 Task: Look for space in Smolyan, Bulgaria from 12th July, 2023 to 16th July, 2023 for 8 adults in price range Rs.10000 to Rs.16000. Place can be private room with 8 bedrooms having 8 beds and 8 bathrooms. Property type can be house, flat, guest house. Amenities needed are: wifi, TV, free parkinig on premises, gym, breakfast. Booking option can be shelf check-in. Required host language is English.
Action: Mouse pressed left at (441, 109)
Screenshot: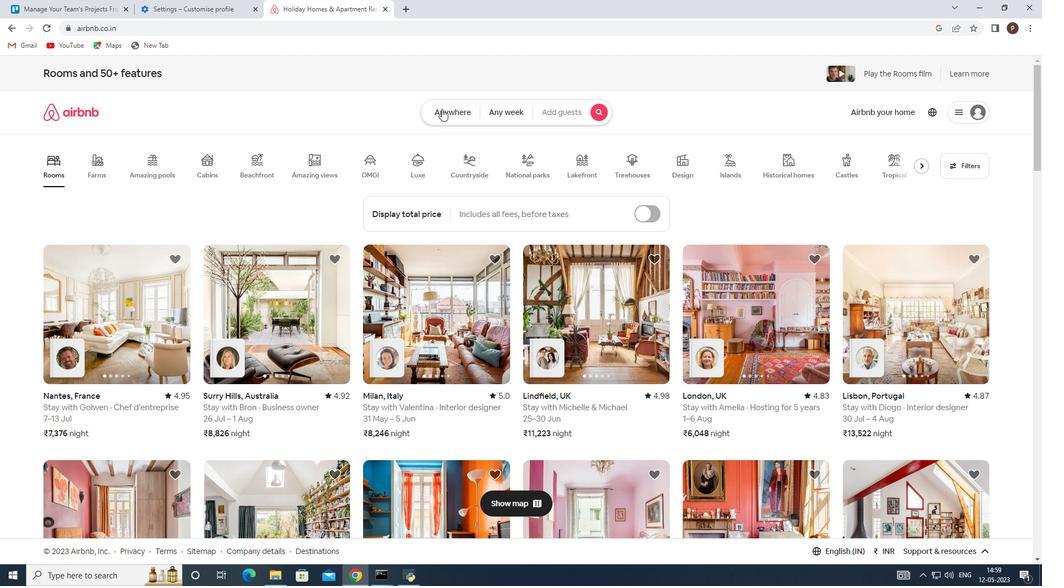 
Action: Mouse moved to (371, 156)
Screenshot: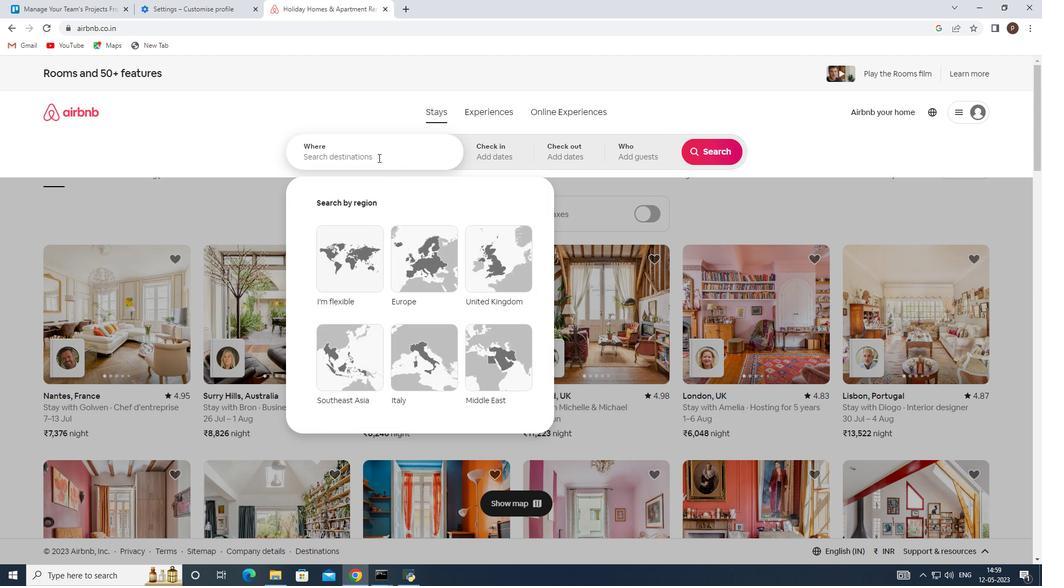 
Action: Mouse pressed left at (371, 156)
Screenshot: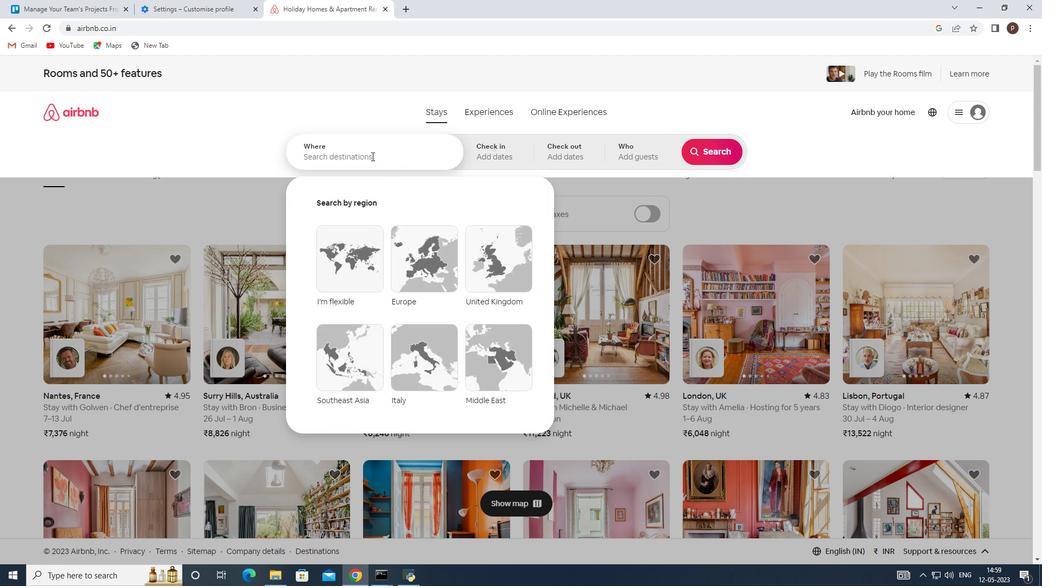 
Action: Key pressed <Key.caps_lock><Key.caps_lock>s<Key.caps_lock>MOLYAN
Screenshot: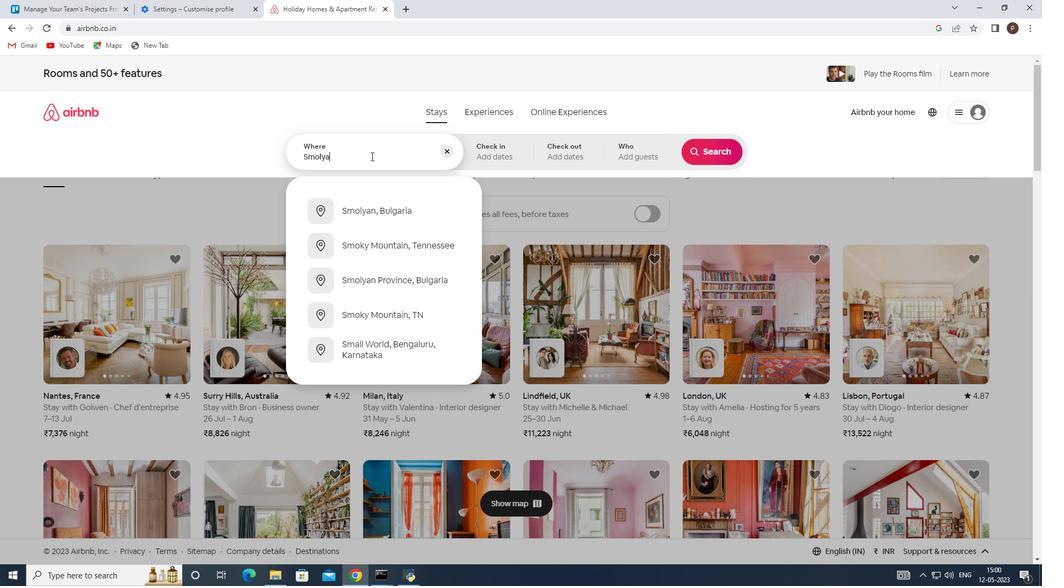 
Action: Mouse moved to (379, 207)
Screenshot: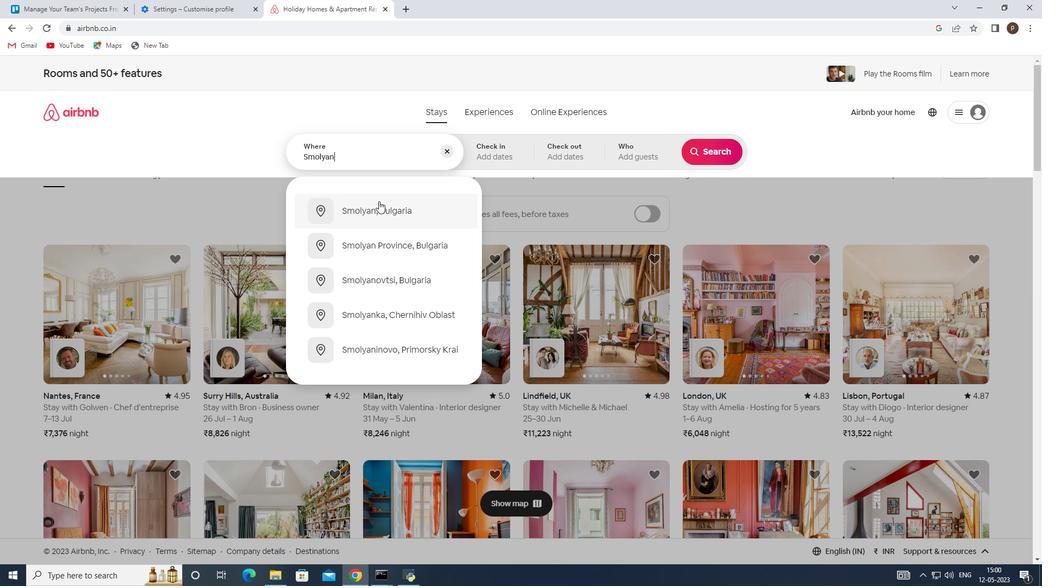 
Action: Mouse pressed left at (379, 207)
Screenshot: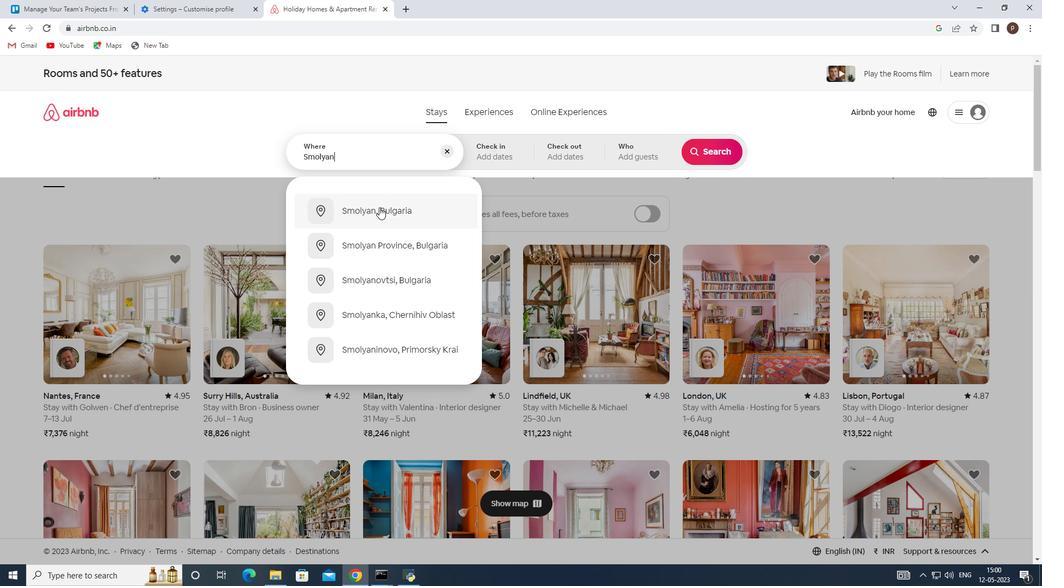 
Action: Mouse moved to (713, 236)
Screenshot: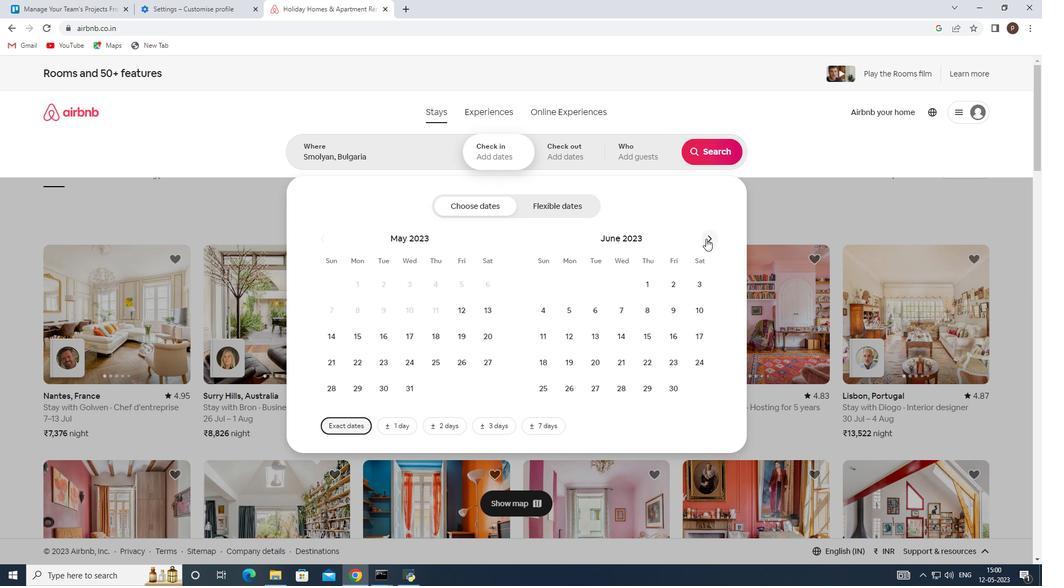 
Action: Mouse pressed left at (713, 236)
Screenshot: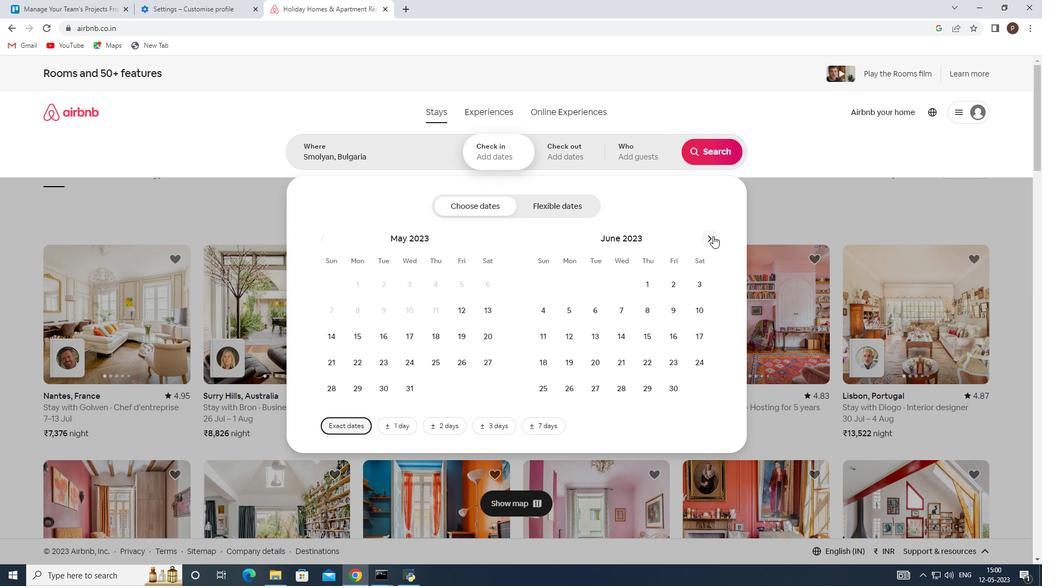 
Action: Mouse moved to (627, 332)
Screenshot: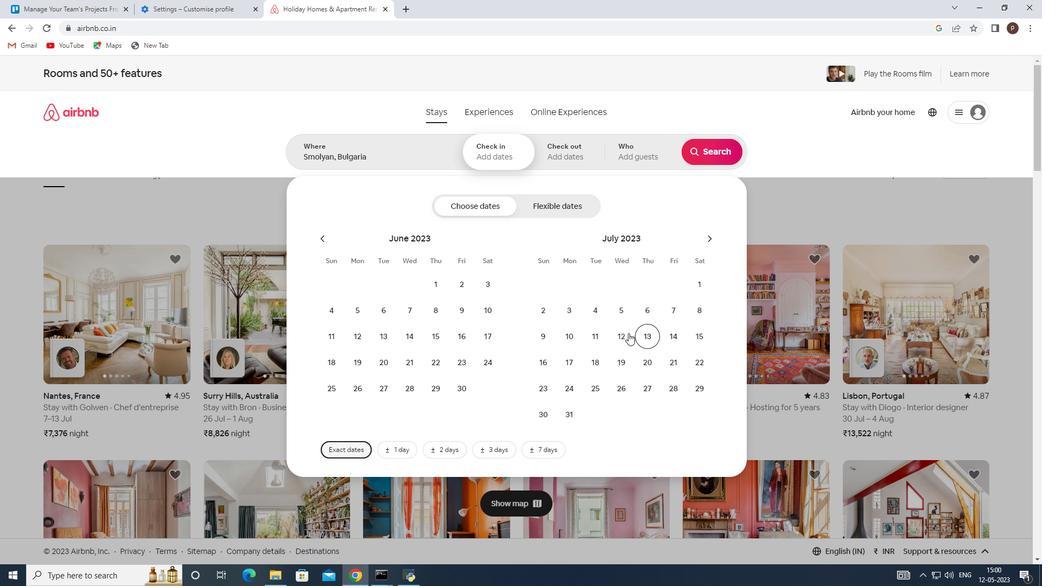 
Action: Mouse pressed left at (627, 332)
Screenshot: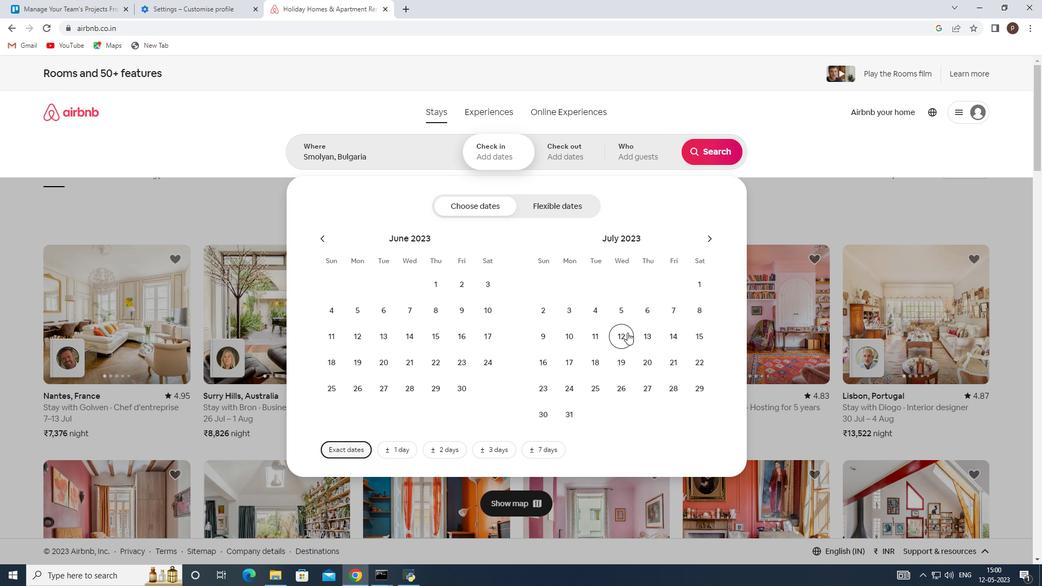 
Action: Mouse moved to (548, 363)
Screenshot: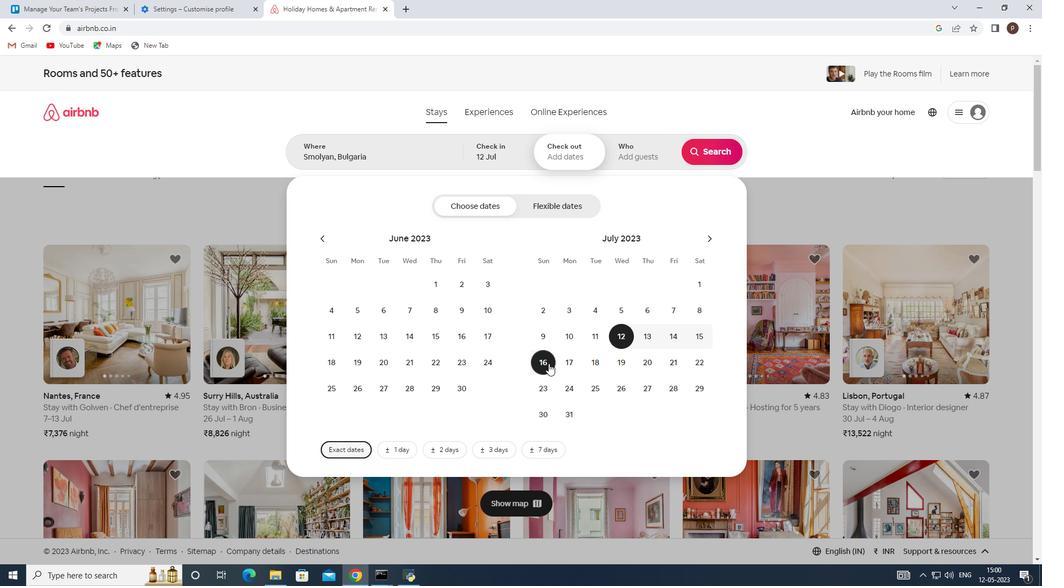 
Action: Mouse pressed left at (548, 363)
Screenshot: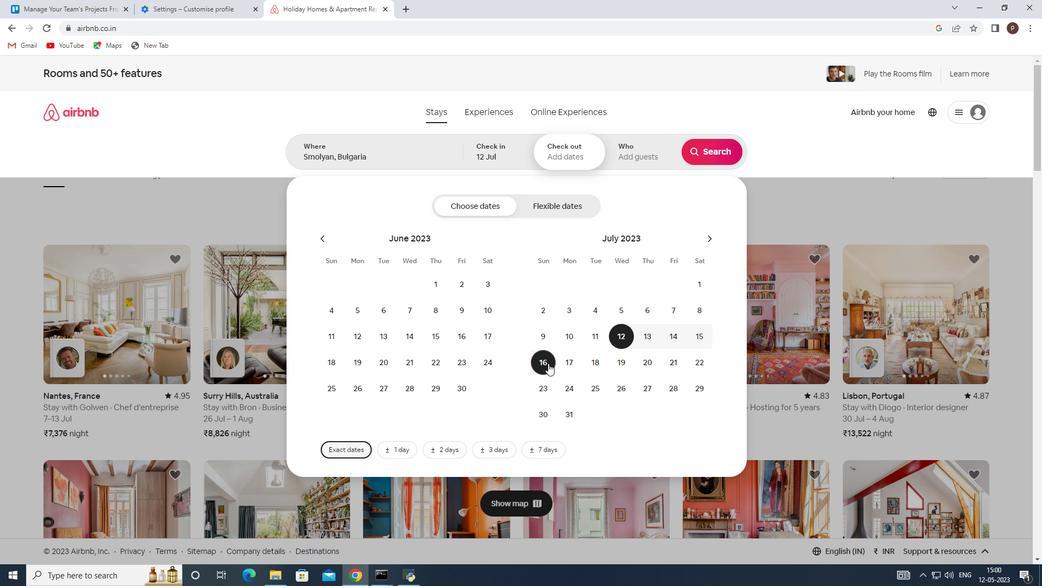 
Action: Mouse moved to (622, 152)
Screenshot: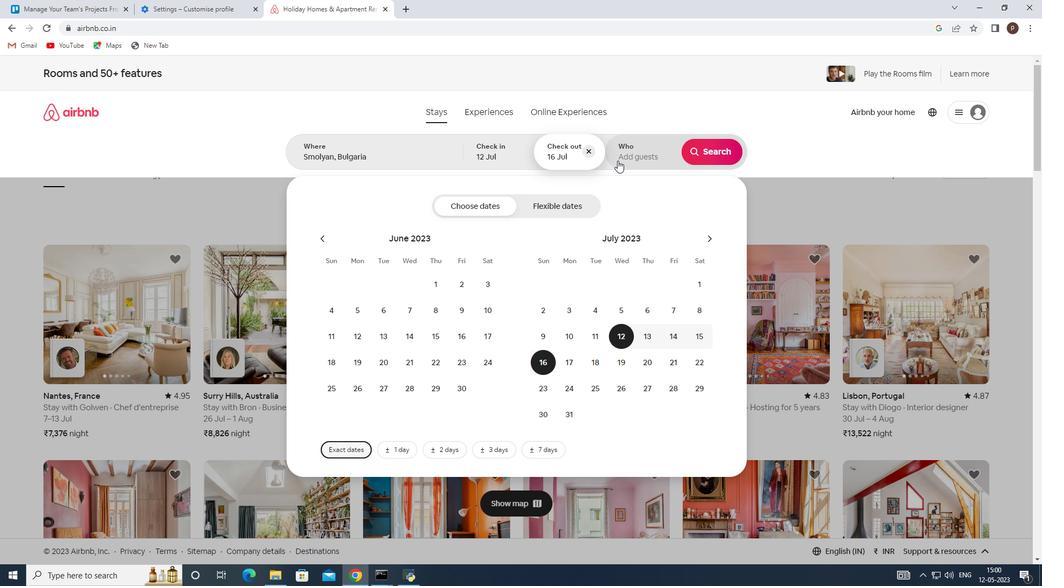 
Action: Mouse pressed left at (622, 152)
Screenshot: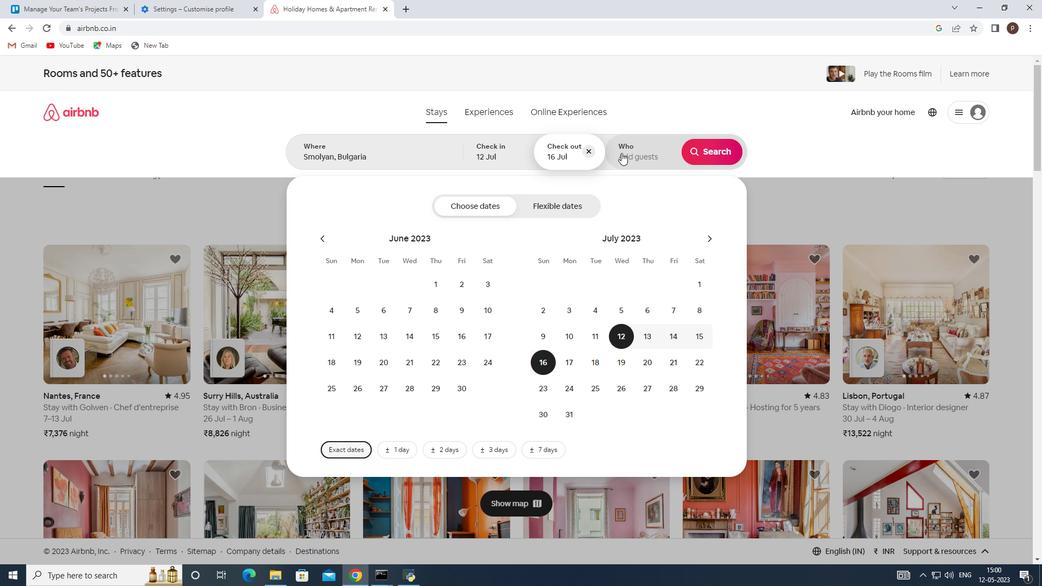 
Action: Mouse moved to (717, 212)
Screenshot: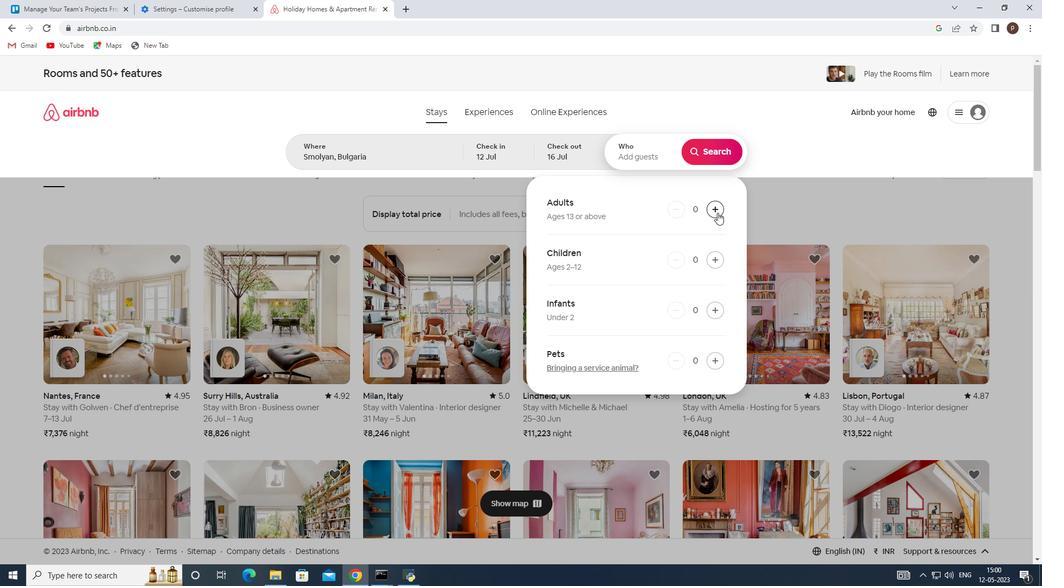 
Action: Mouse pressed left at (717, 212)
Screenshot: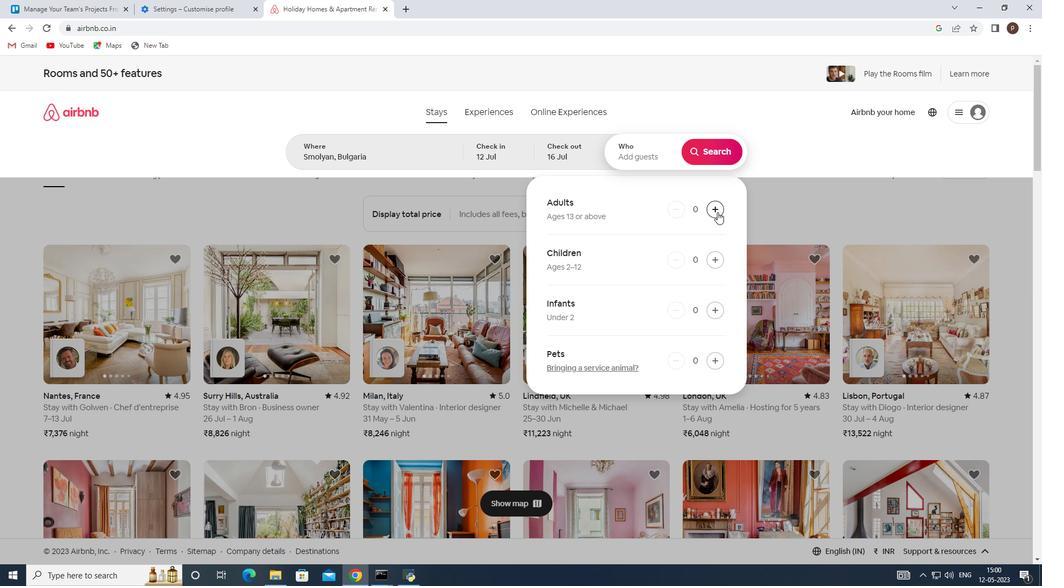 
Action: Mouse pressed left at (717, 212)
Screenshot: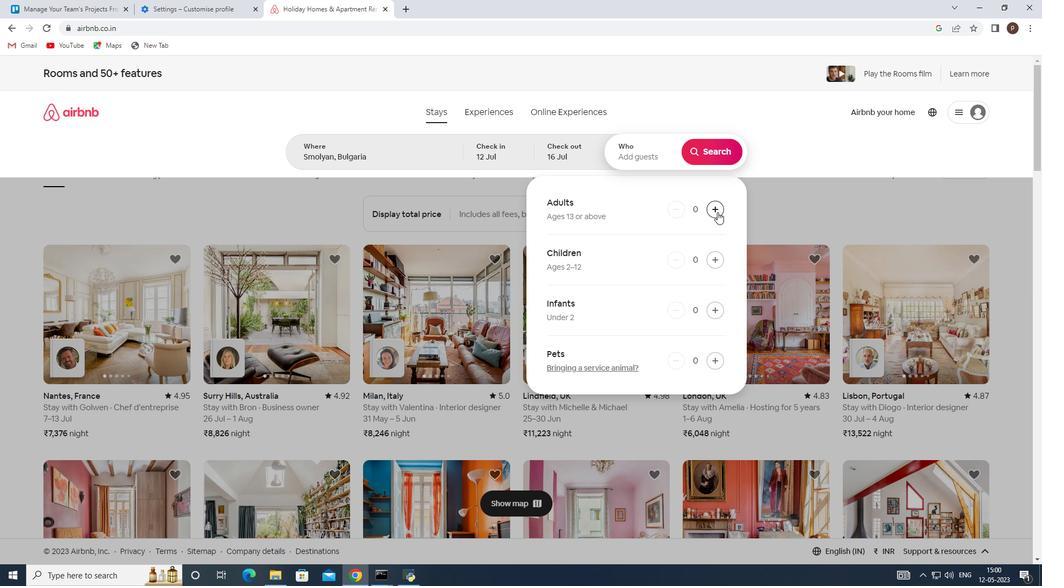 
Action: Mouse pressed left at (717, 212)
Screenshot: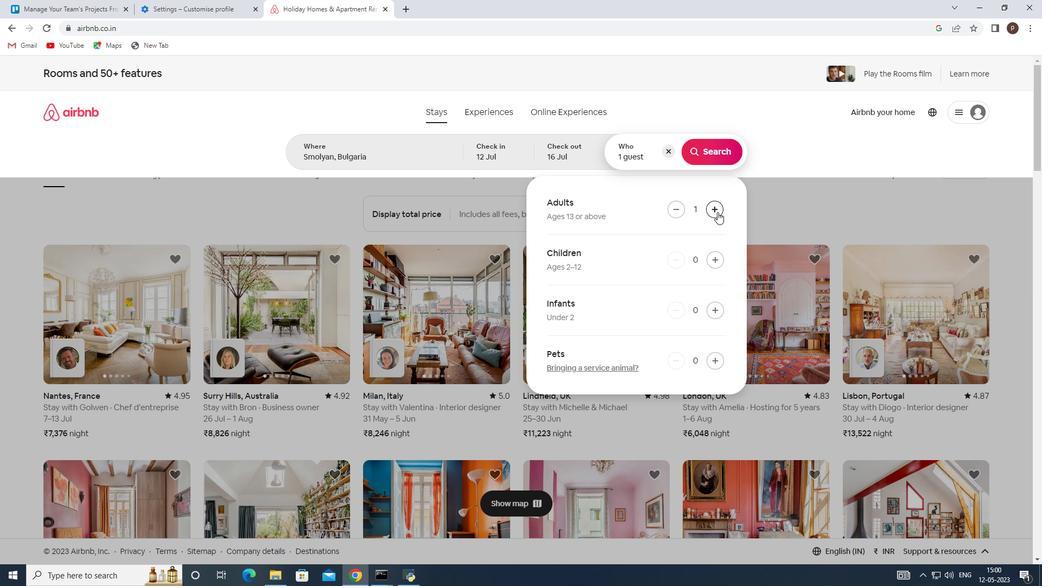
Action: Mouse pressed left at (717, 212)
Screenshot: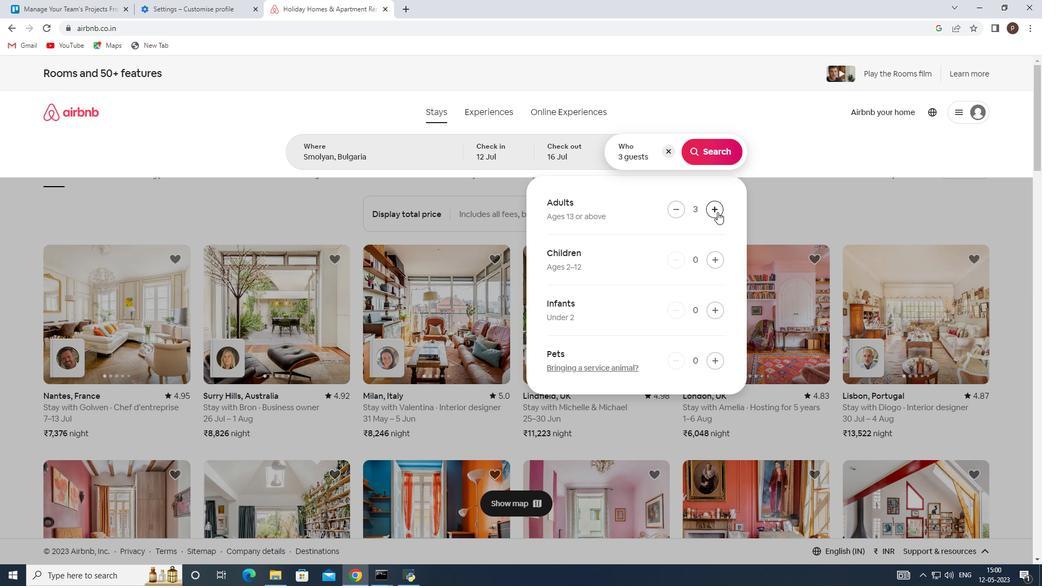 
Action: Mouse pressed left at (717, 212)
Screenshot: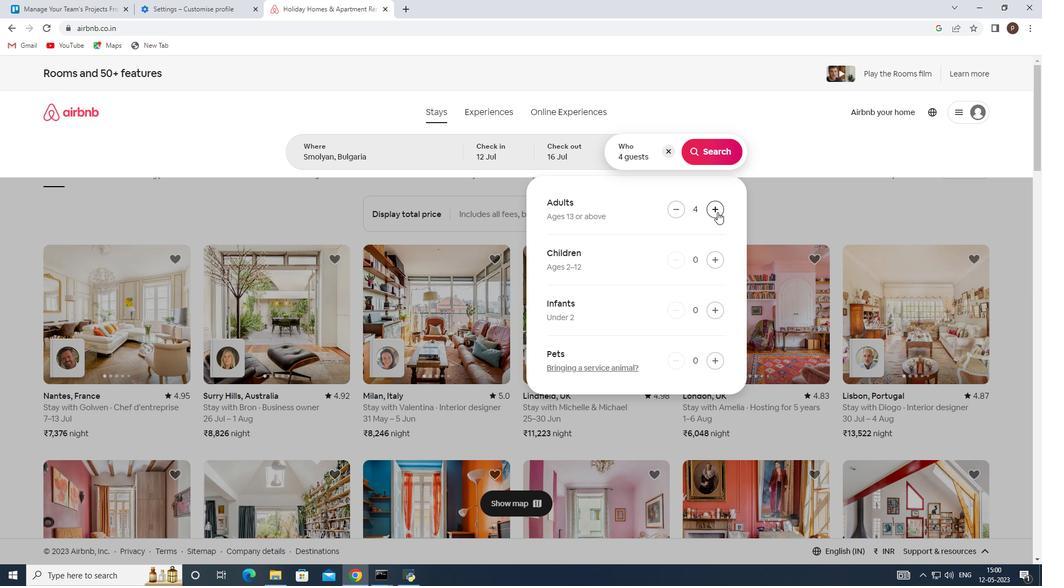 
Action: Mouse pressed left at (717, 212)
Screenshot: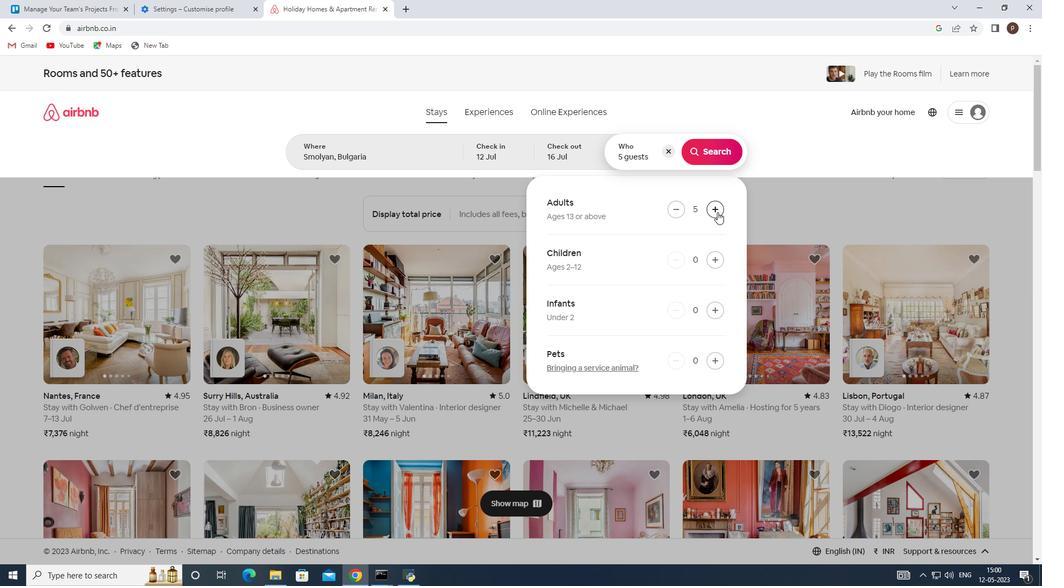 
Action: Mouse pressed left at (717, 212)
Screenshot: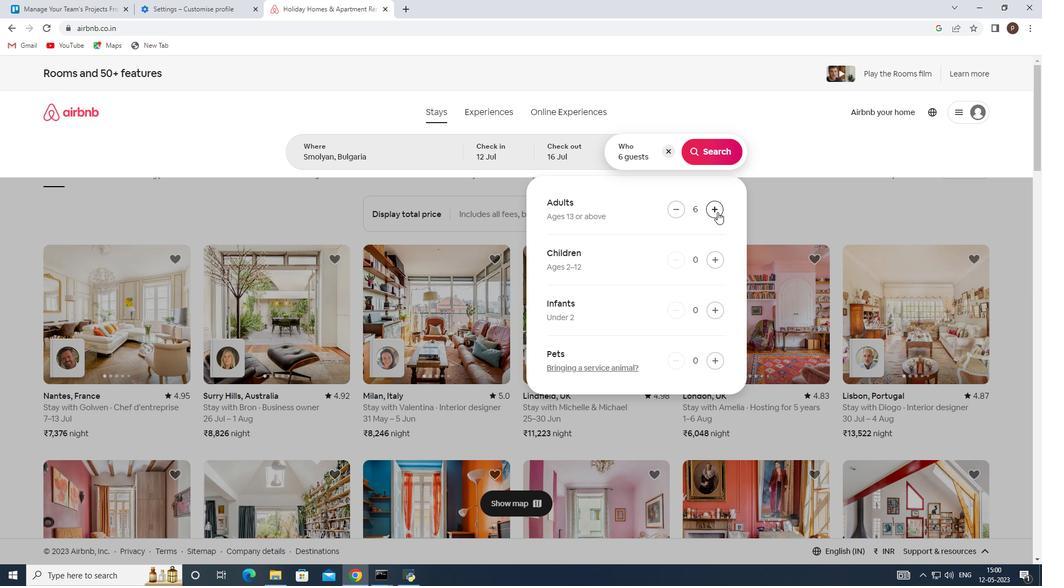 
Action: Mouse pressed left at (717, 212)
Screenshot: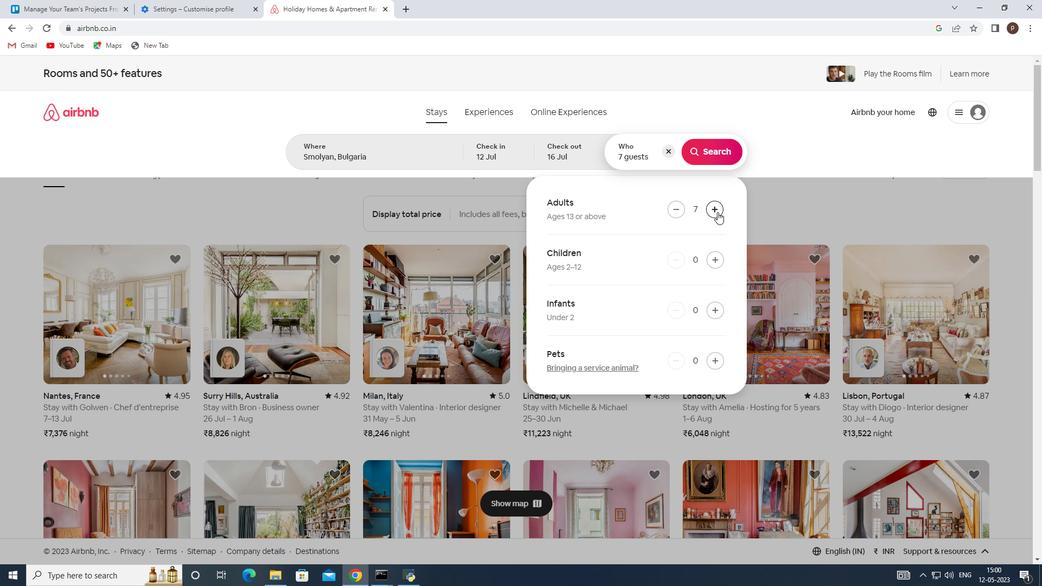 
Action: Mouse moved to (709, 153)
Screenshot: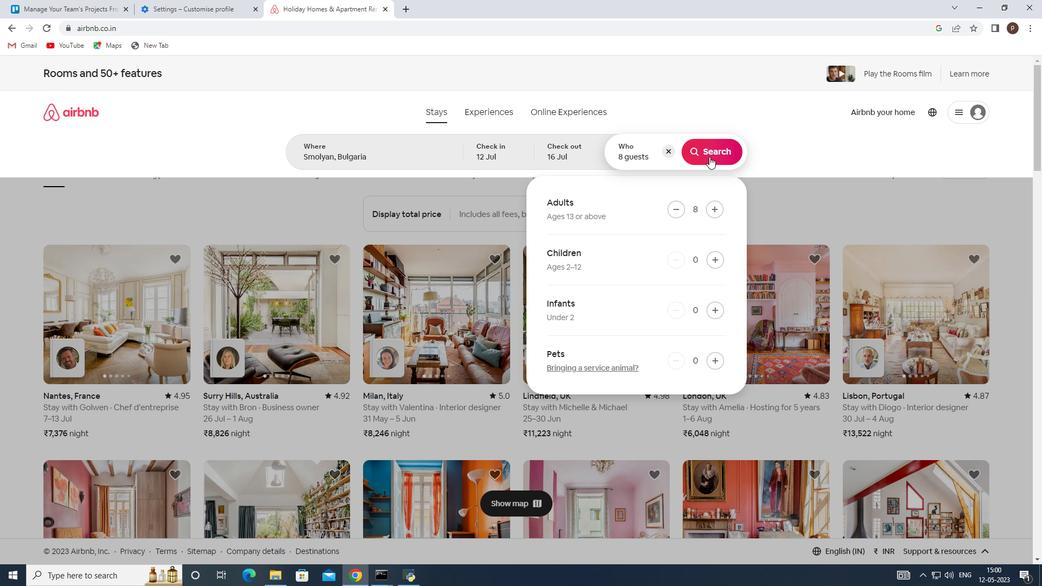 
Action: Mouse pressed left at (709, 153)
Screenshot: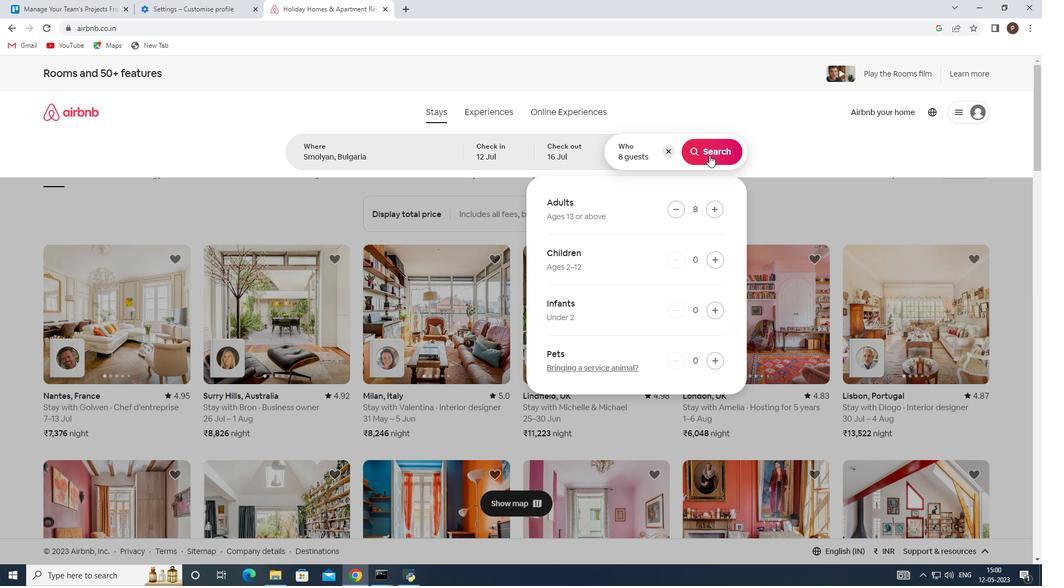 
Action: Mouse moved to (979, 122)
Screenshot: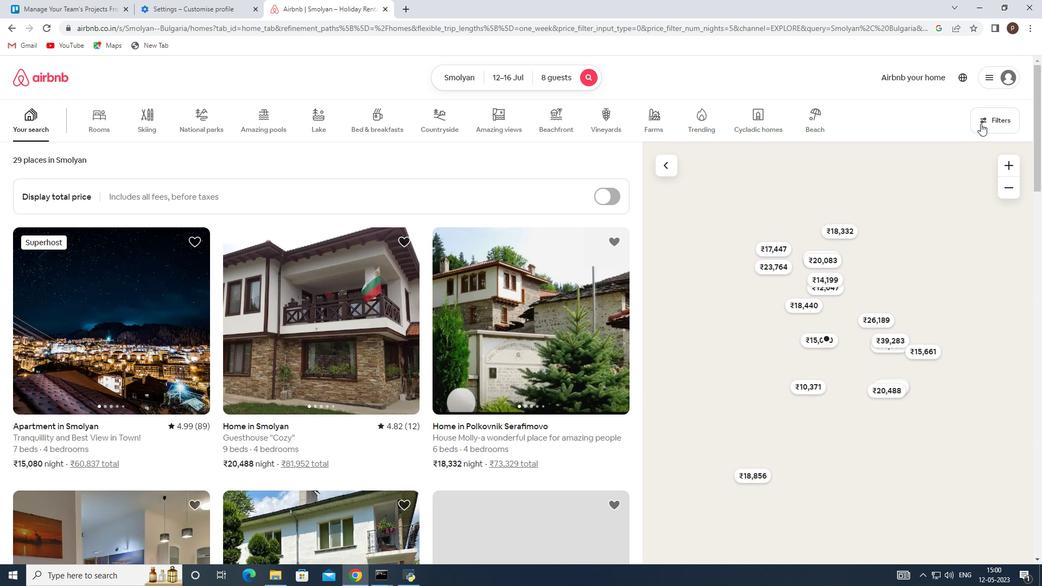 
Action: Mouse pressed left at (979, 122)
Screenshot: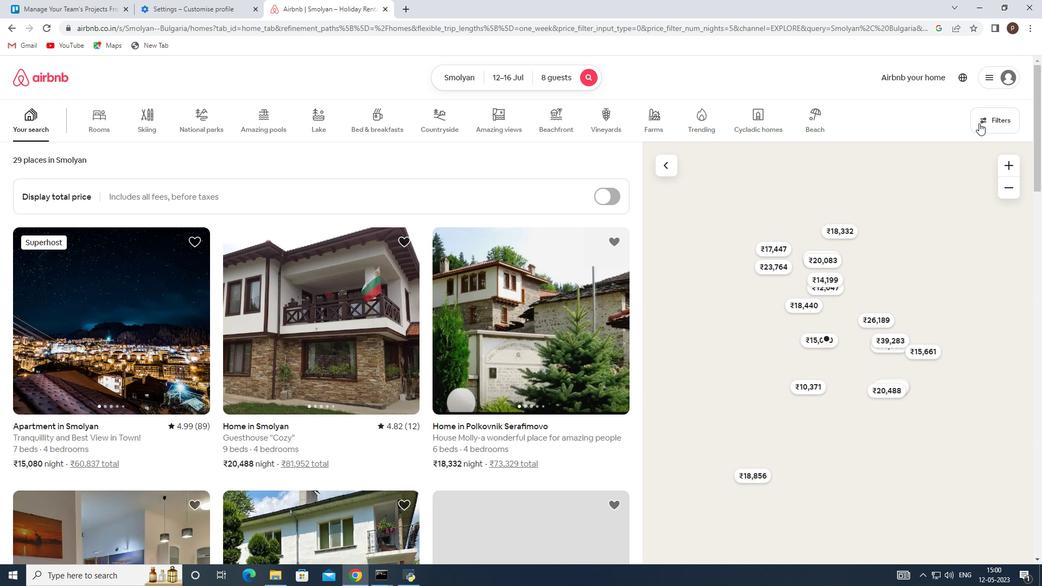 
Action: Mouse moved to (360, 389)
Screenshot: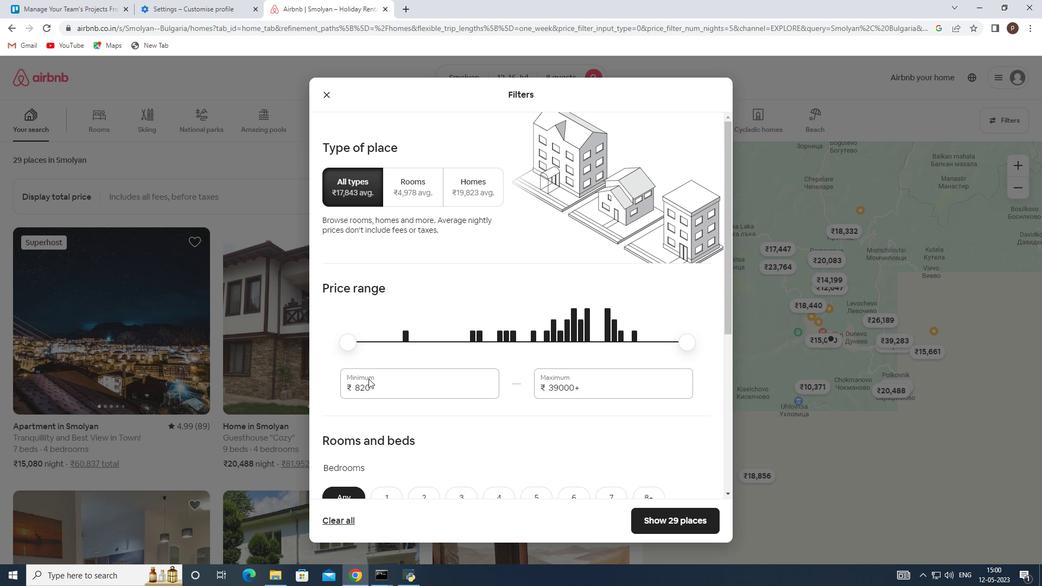 
Action: Mouse pressed left at (360, 389)
Screenshot: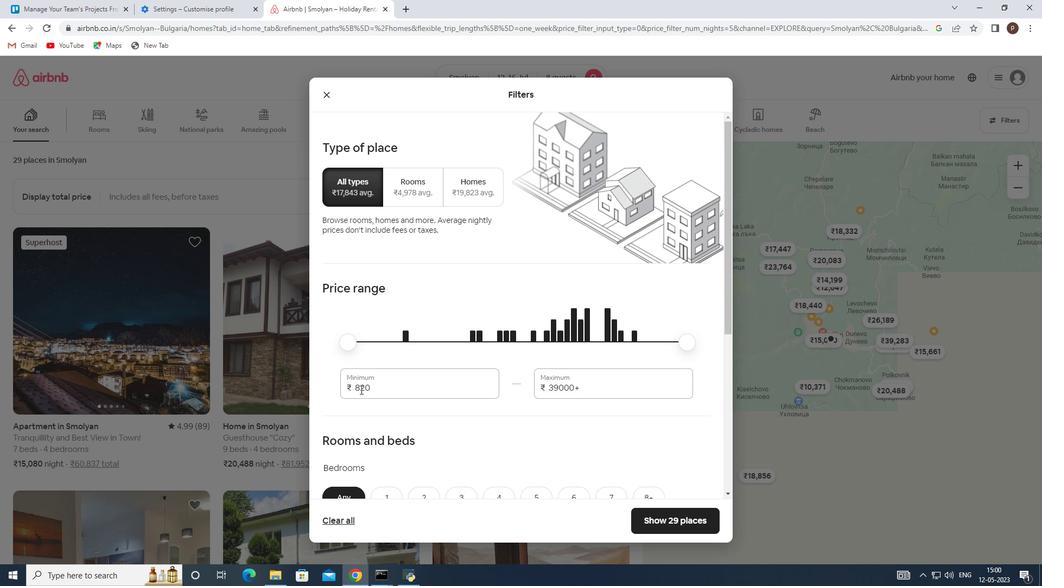 
Action: Mouse moved to (361, 389)
Screenshot: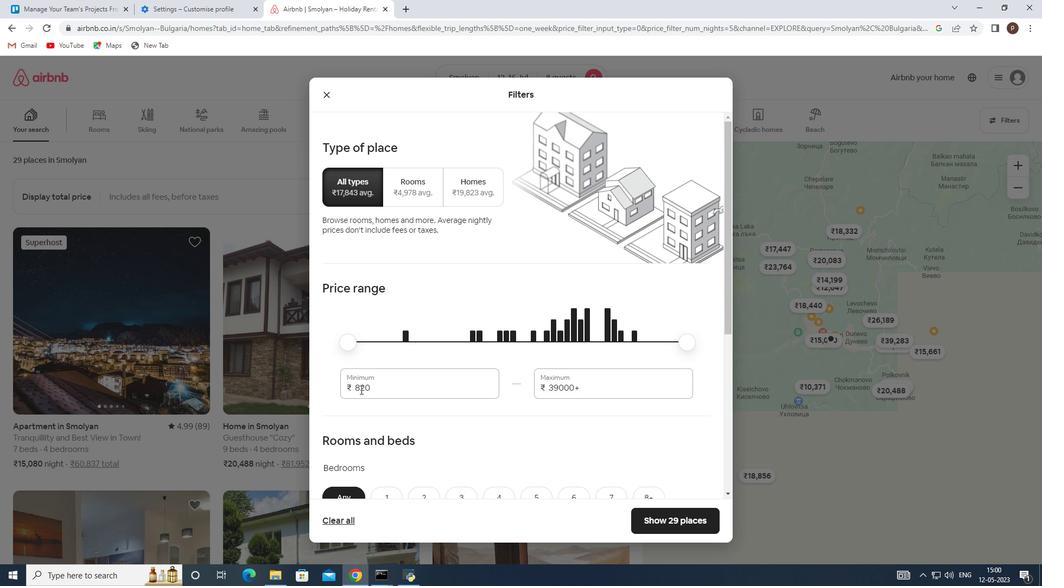 
Action: Mouse pressed left at (361, 389)
Screenshot: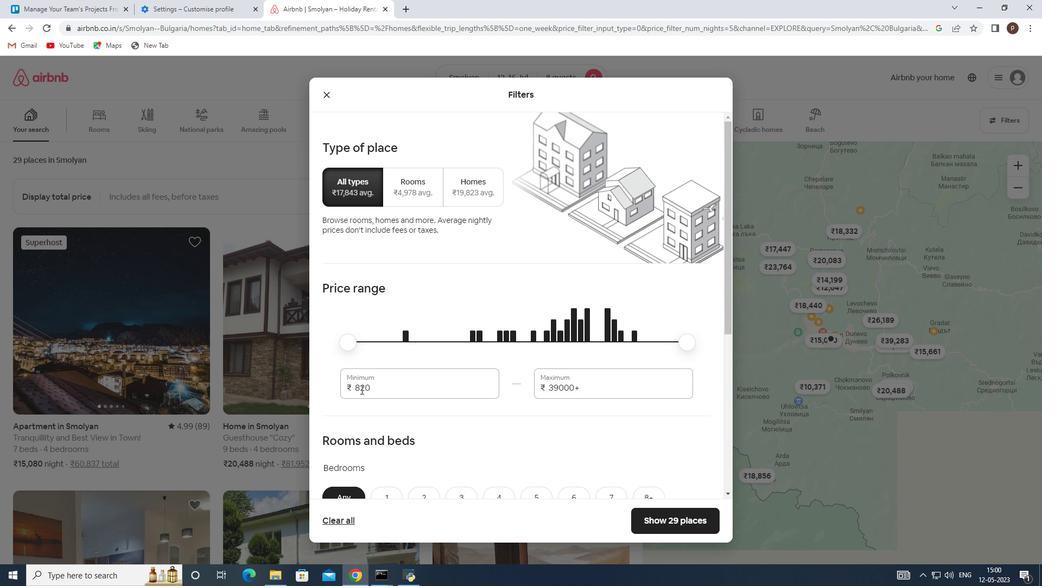 
Action: Key pressed 10000<Key.tab>16000
Screenshot: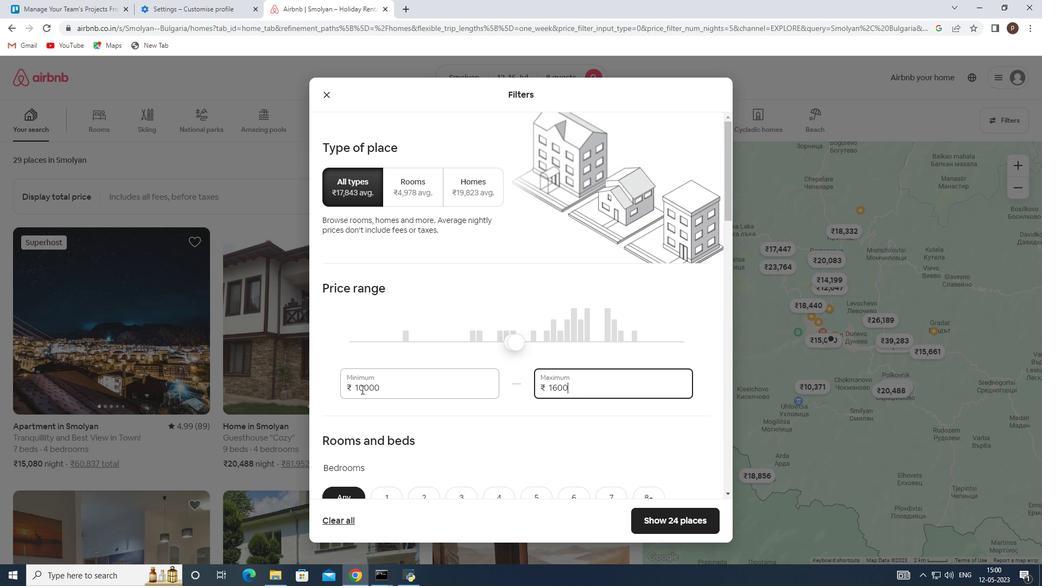 
Action: Mouse moved to (397, 429)
Screenshot: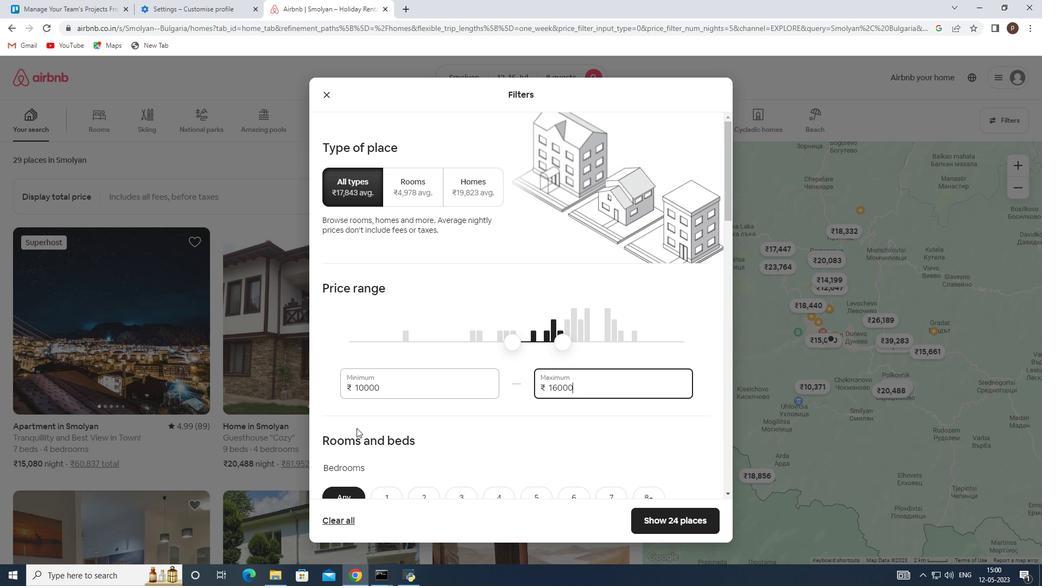 
Action: Mouse scrolled (397, 428) with delta (0, 0)
Screenshot: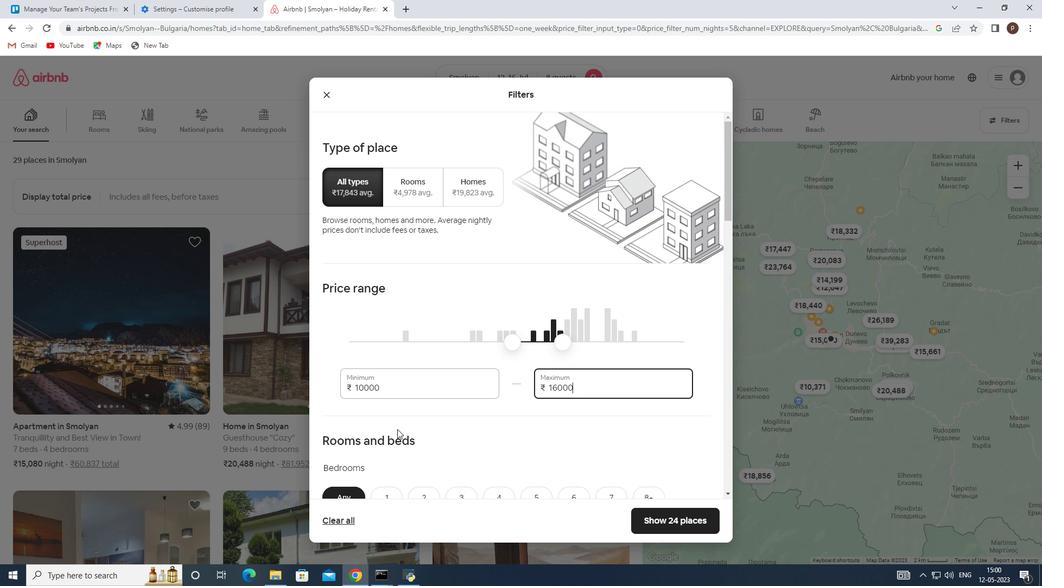 
Action: Mouse scrolled (397, 428) with delta (0, 0)
Screenshot: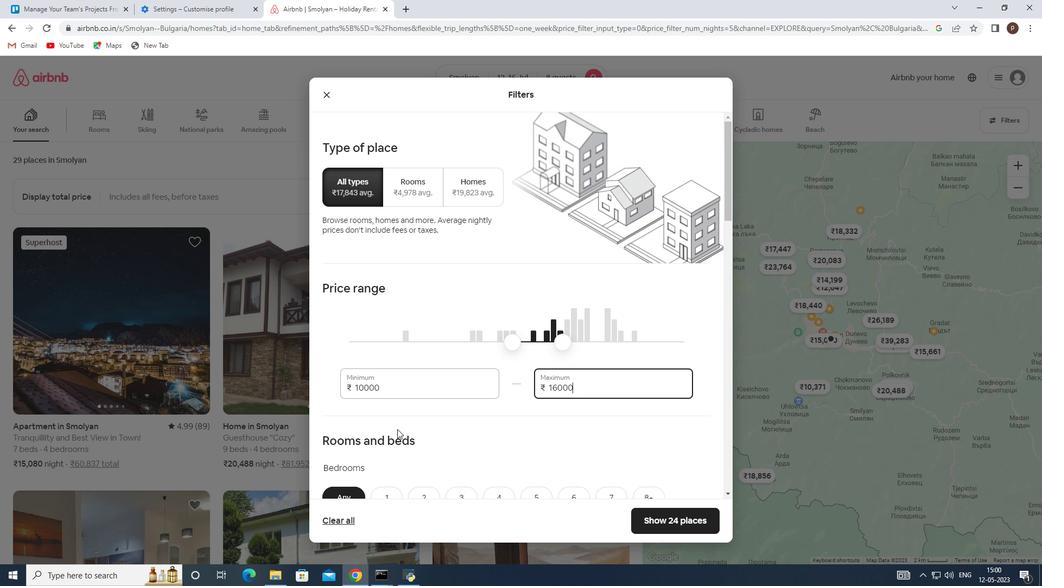 
Action: Mouse moved to (651, 386)
Screenshot: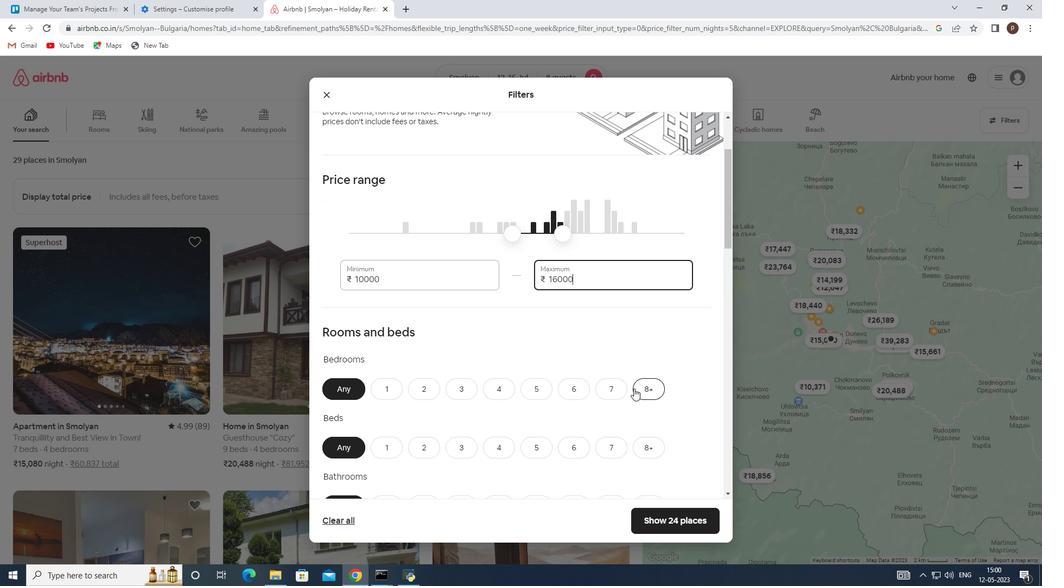 
Action: Mouse pressed left at (651, 386)
Screenshot: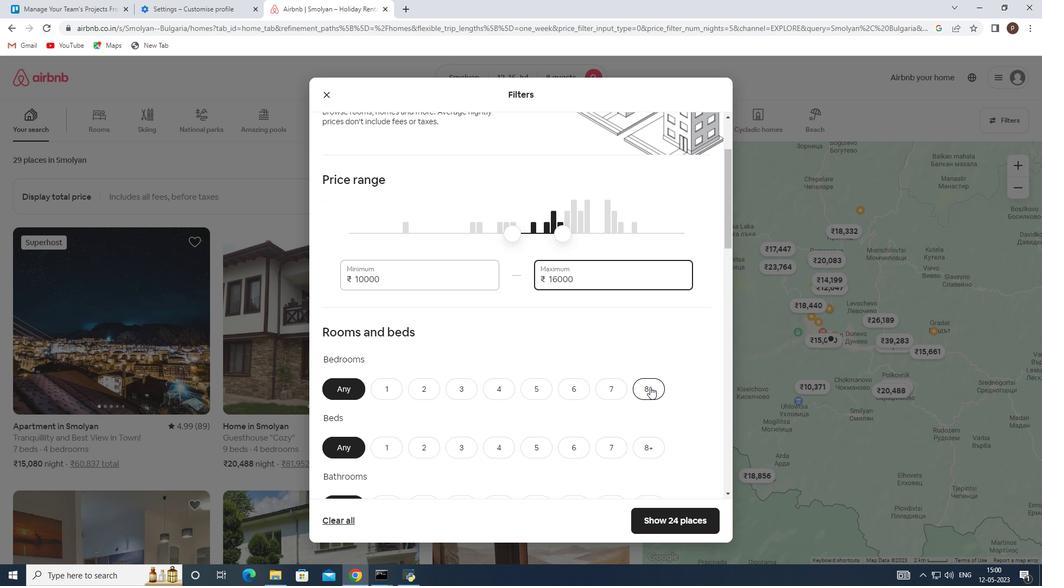 
Action: Mouse moved to (648, 399)
Screenshot: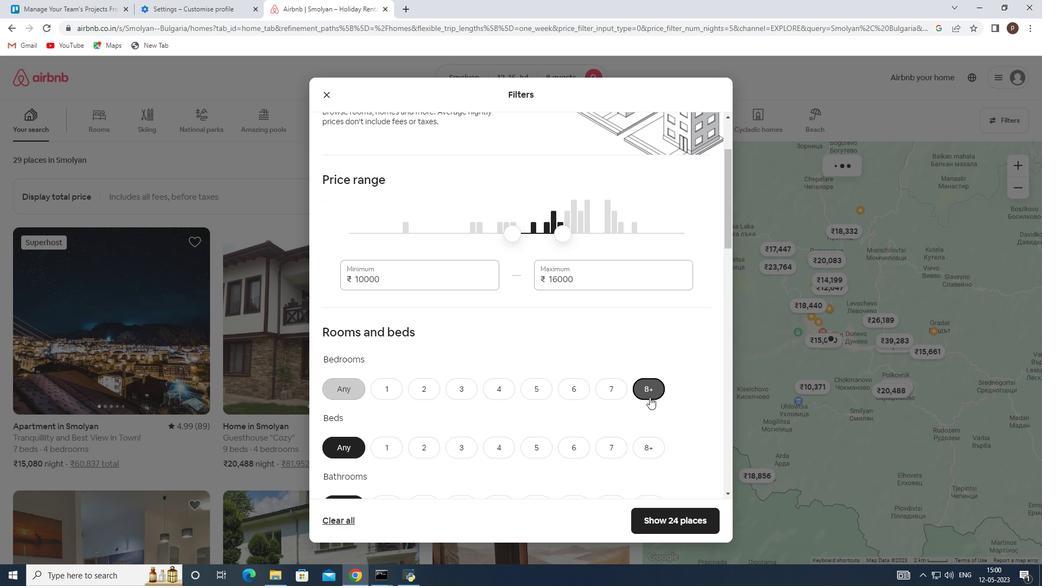 
Action: Mouse scrolled (648, 399) with delta (0, 0)
Screenshot: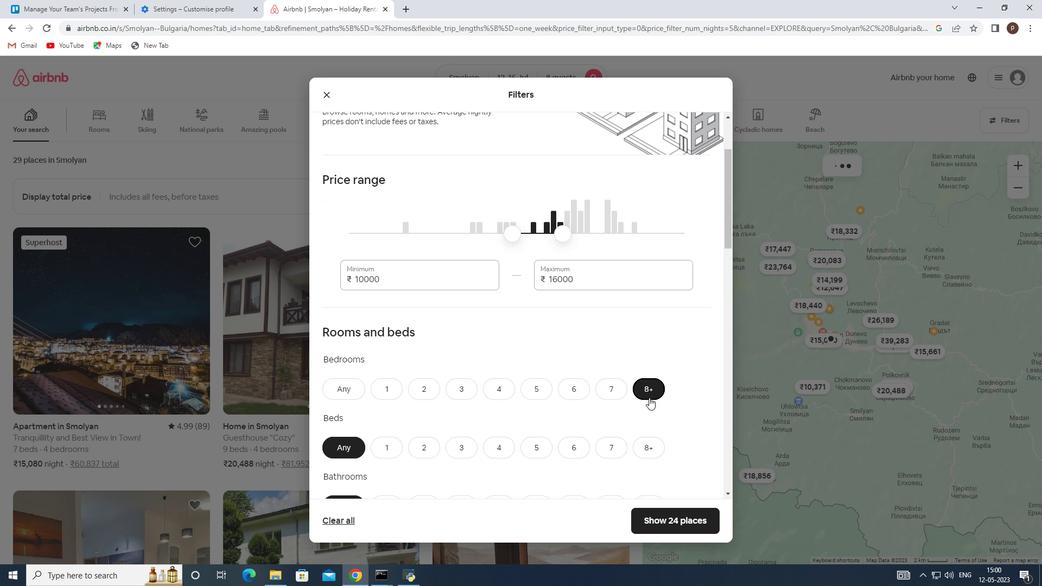 
Action: Mouse moved to (646, 390)
Screenshot: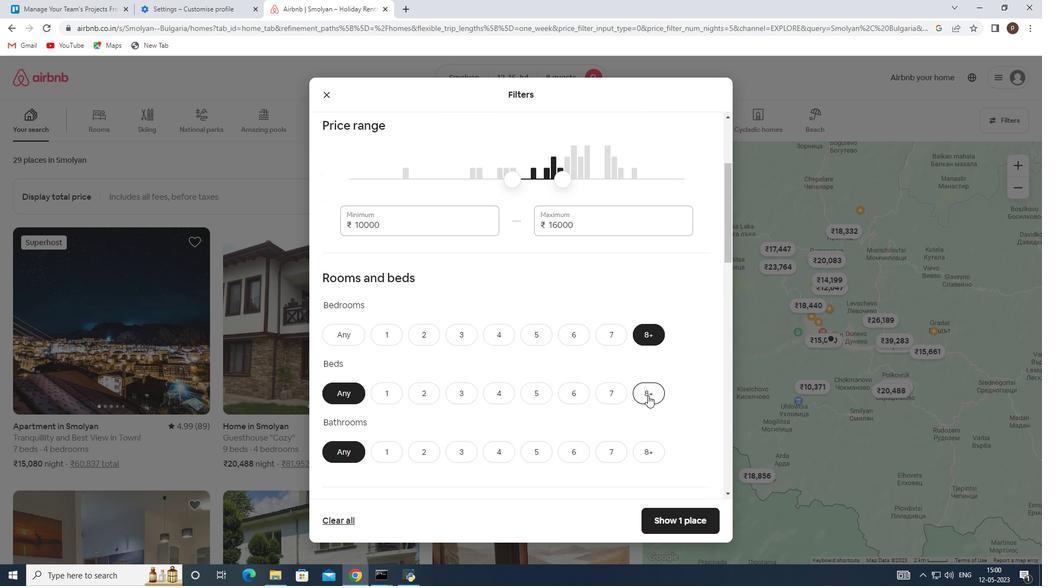 
Action: Mouse pressed left at (646, 390)
Screenshot: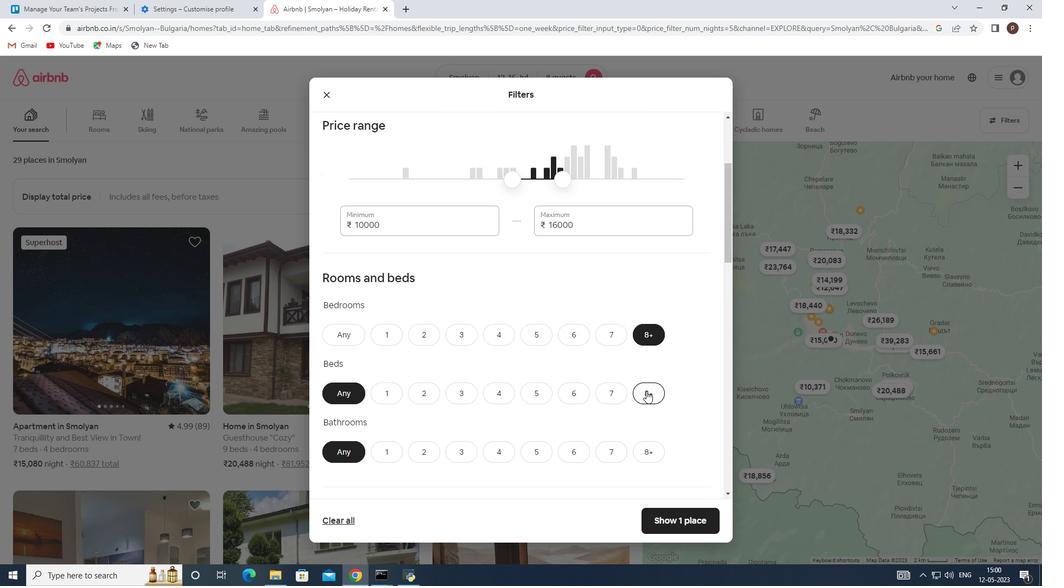 
Action: Mouse moved to (647, 452)
Screenshot: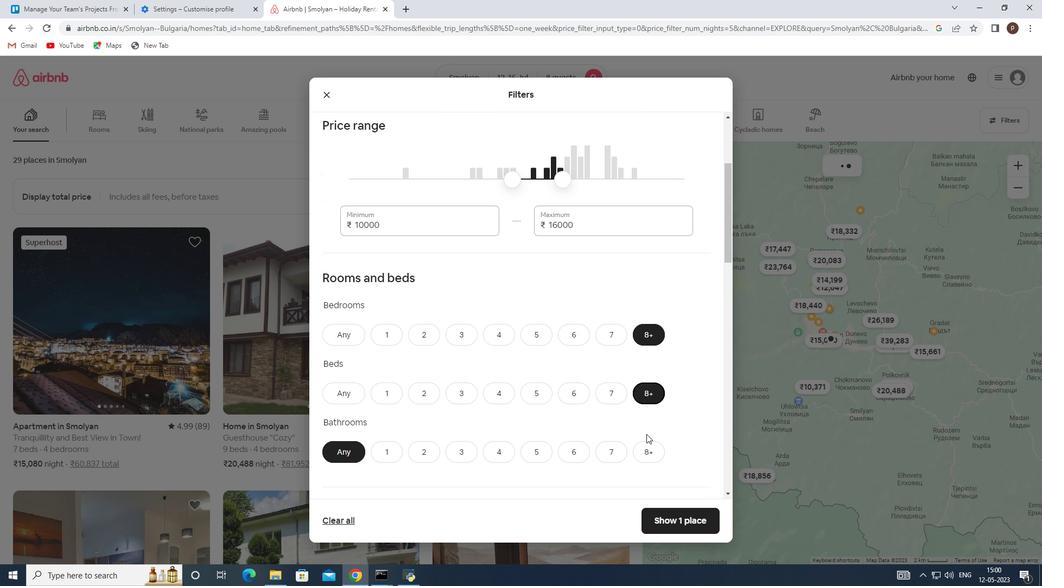 
Action: Mouse pressed left at (647, 452)
Screenshot: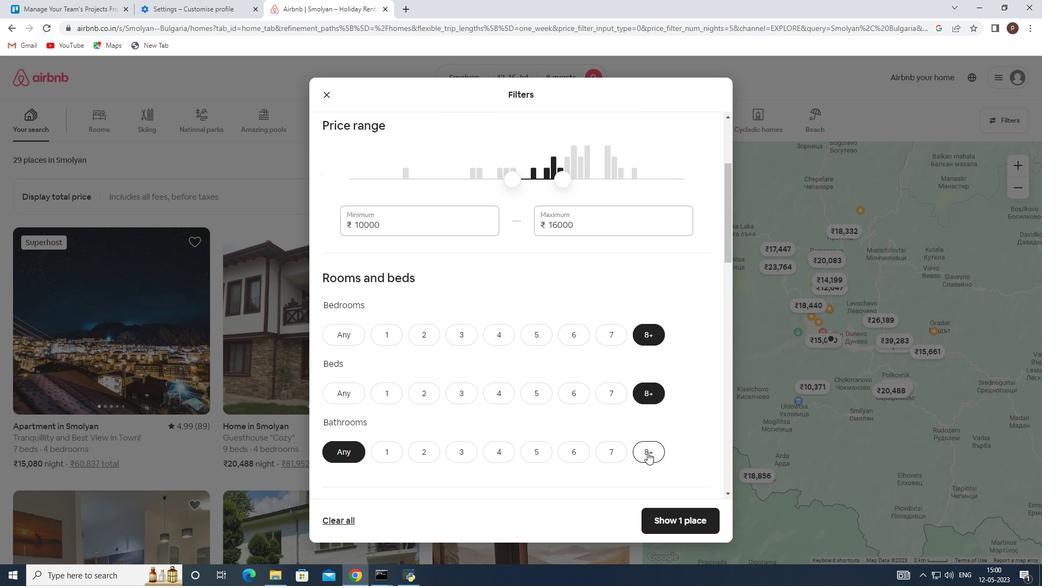 
Action: Mouse moved to (591, 434)
Screenshot: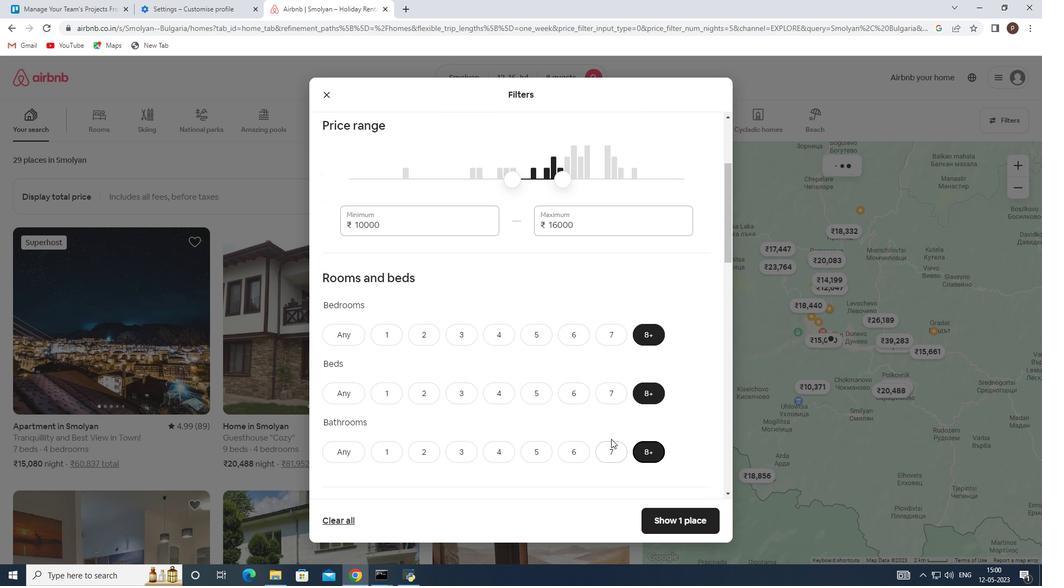 
Action: Mouse scrolled (591, 434) with delta (0, 0)
Screenshot: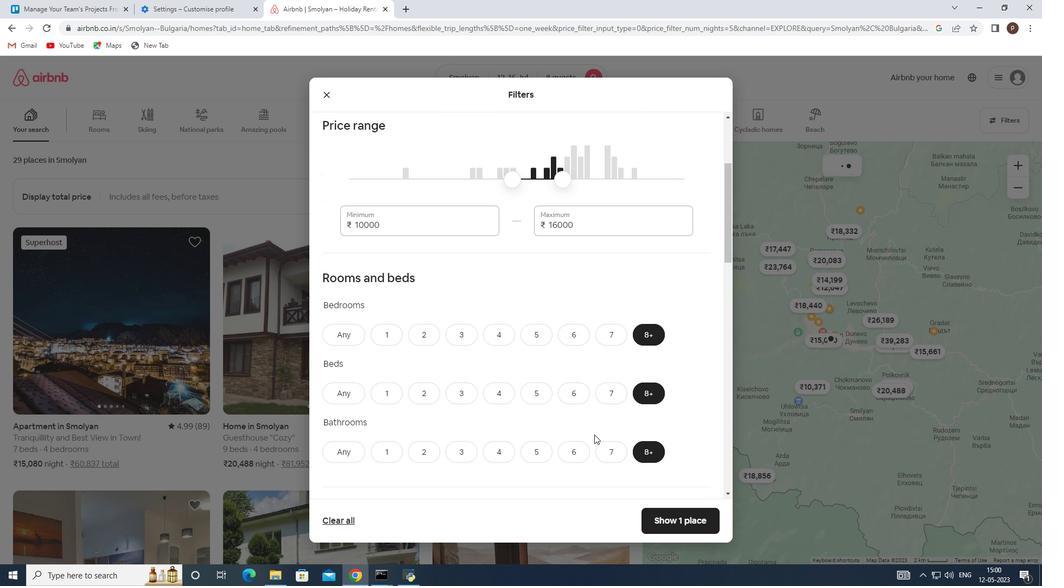 
Action: Mouse scrolled (591, 434) with delta (0, 0)
Screenshot: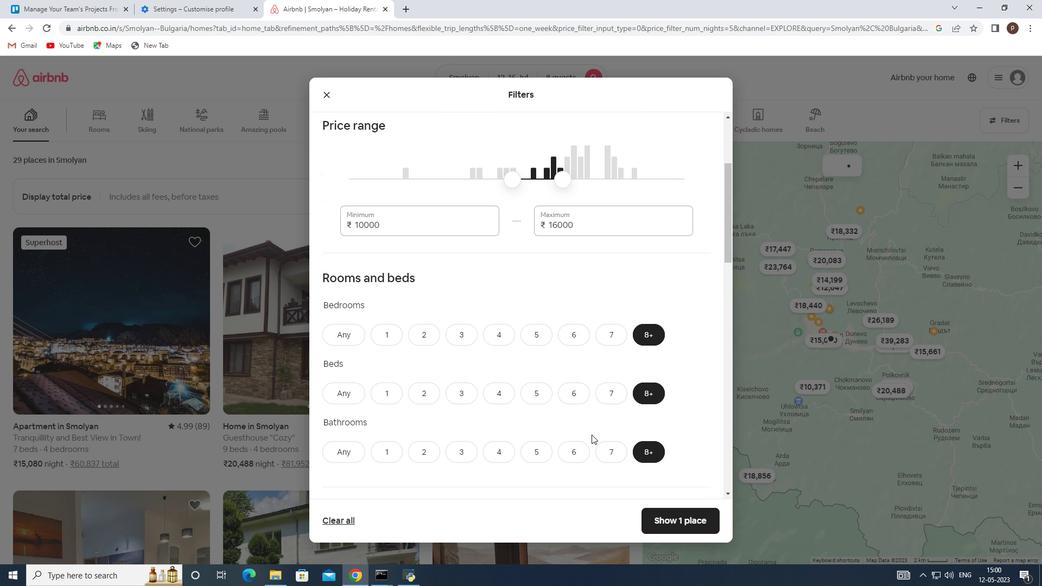 
Action: Mouse scrolled (591, 434) with delta (0, 0)
Screenshot: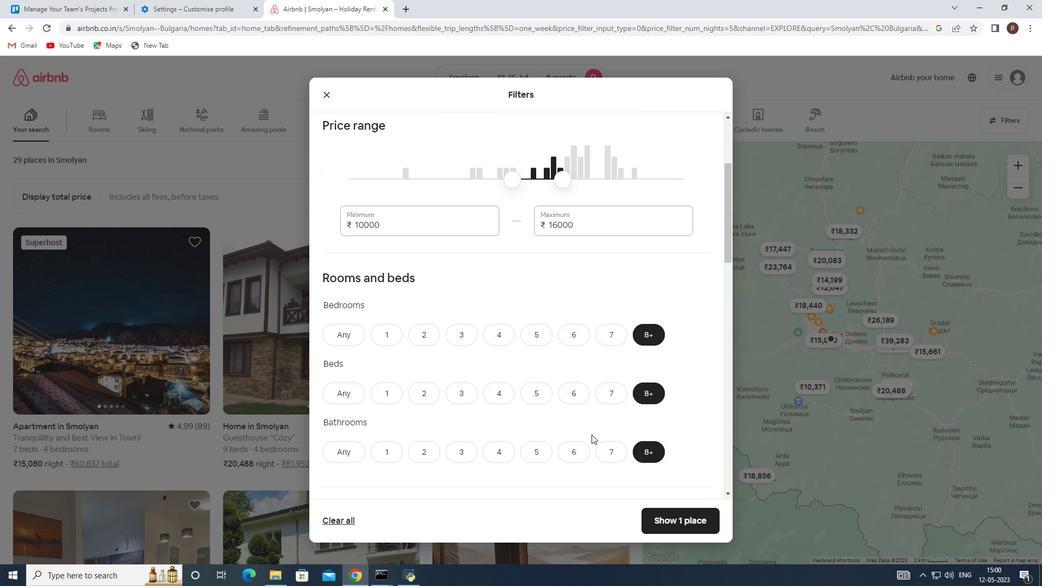 
Action: Mouse moved to (363, 396)
Screenshot: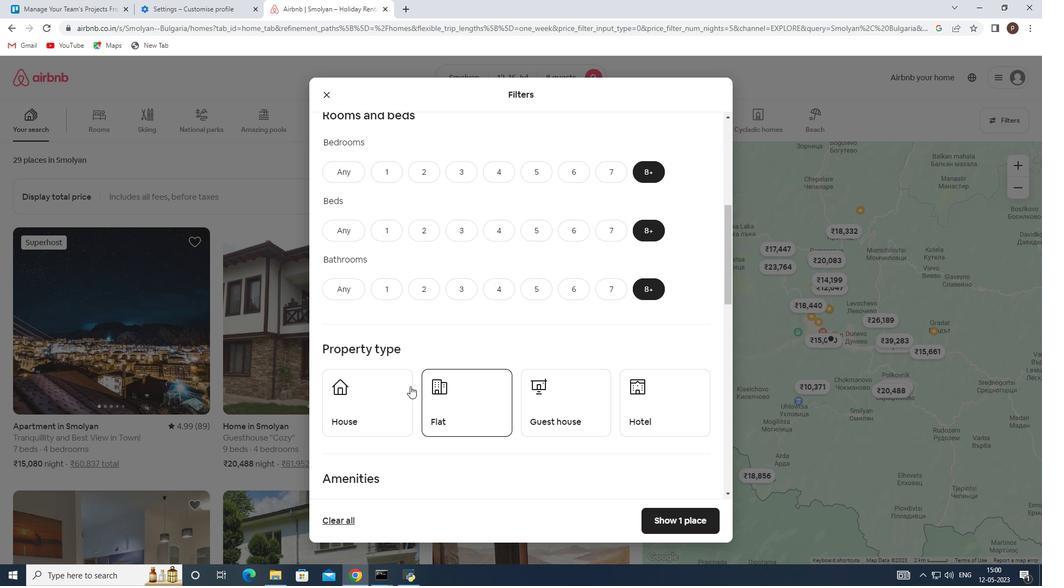 
Action: Mouse pressed left at (363, 396)
Screenshot: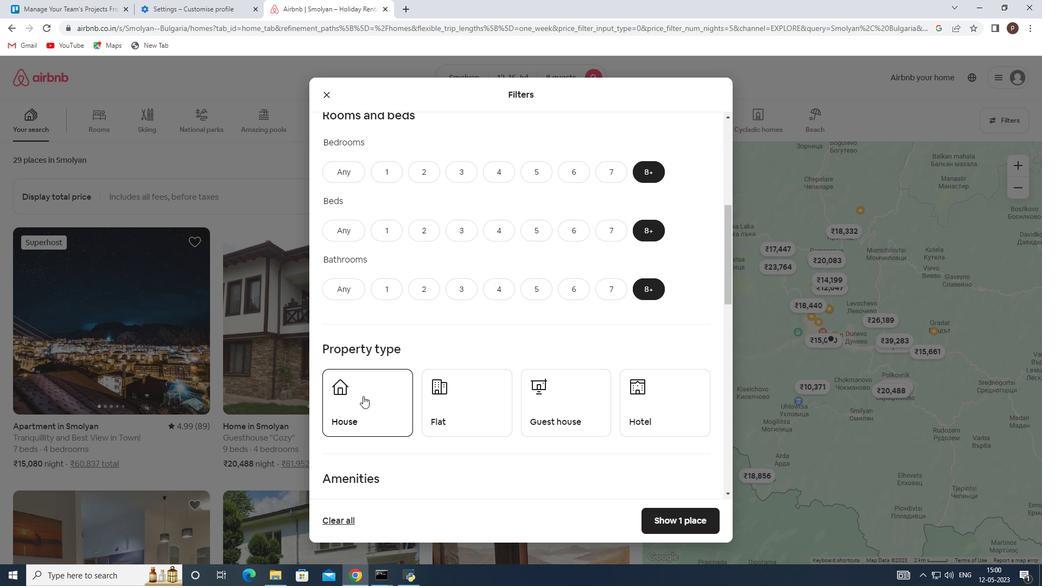 
Action: Mouse moved to (469, 398)
Screenshot: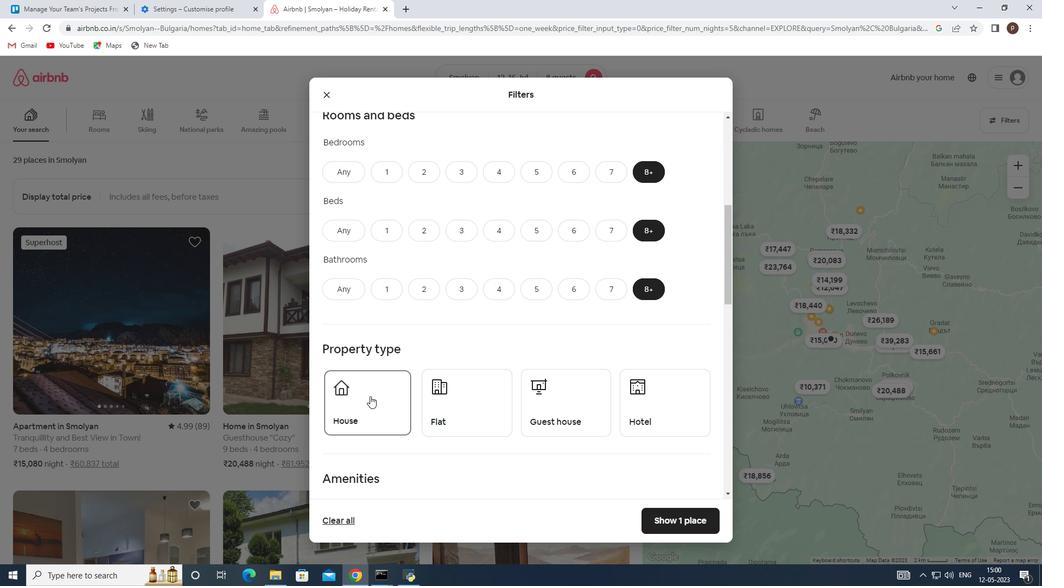 
Action: Mouse pressed left at (469, 398)
Screenshot: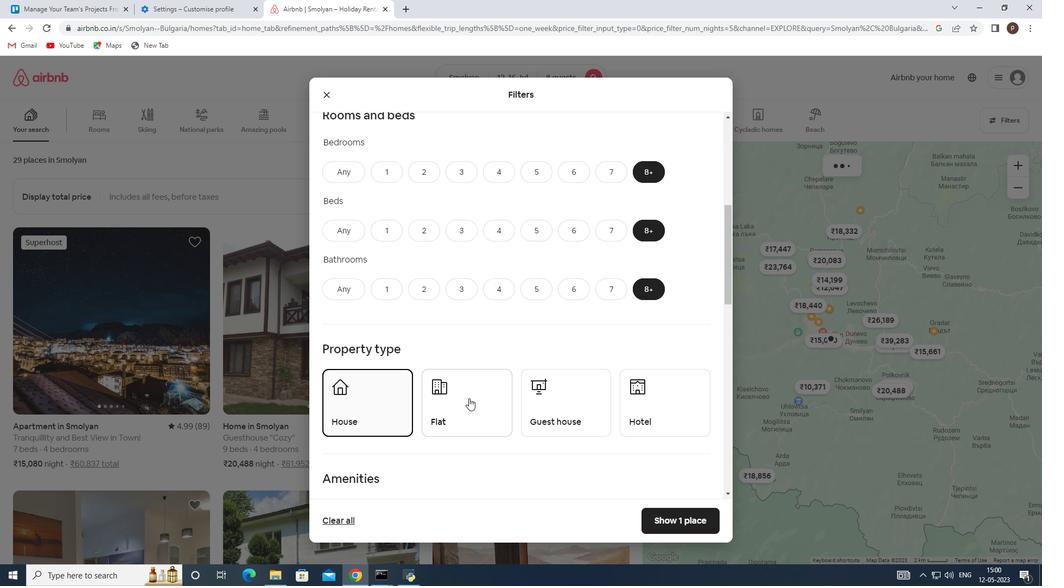 
Action: Mouse moved to (586, 400)
Screenshot: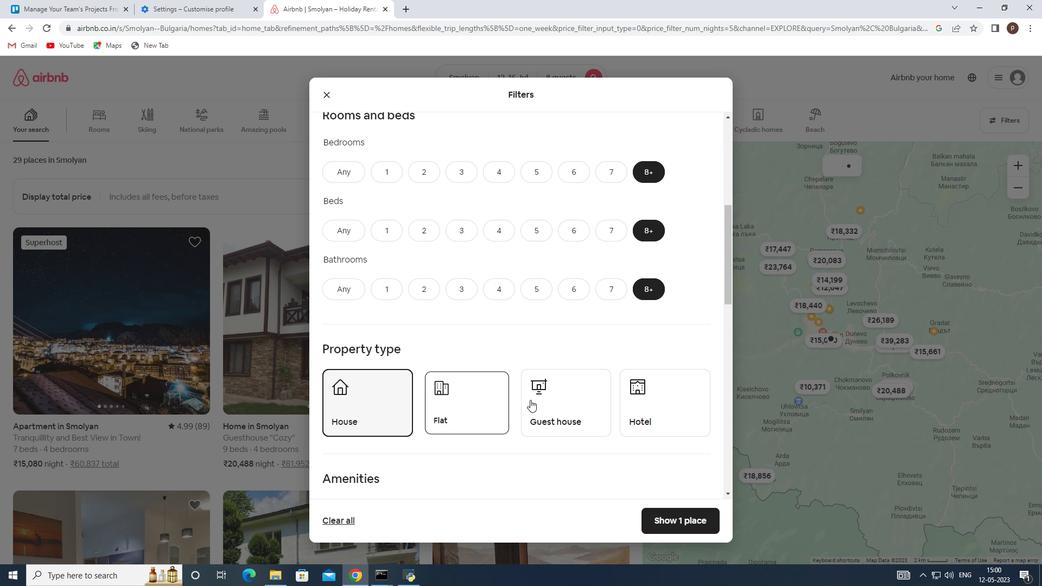 
Action: Mouse pressed left at (586, 400)
Screenshot: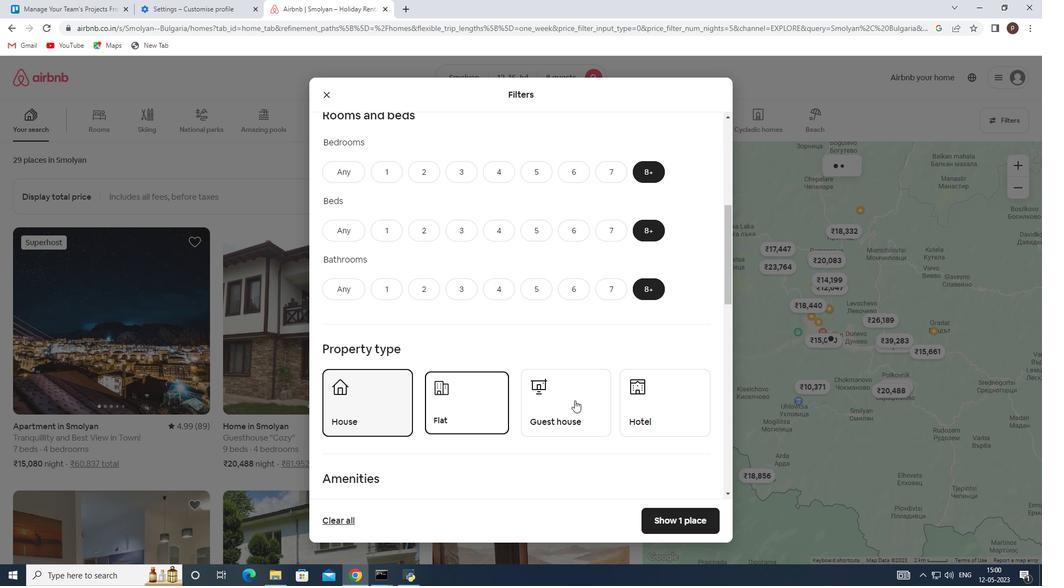 
Action: Mouse moved to (533, 406)
Screenshot: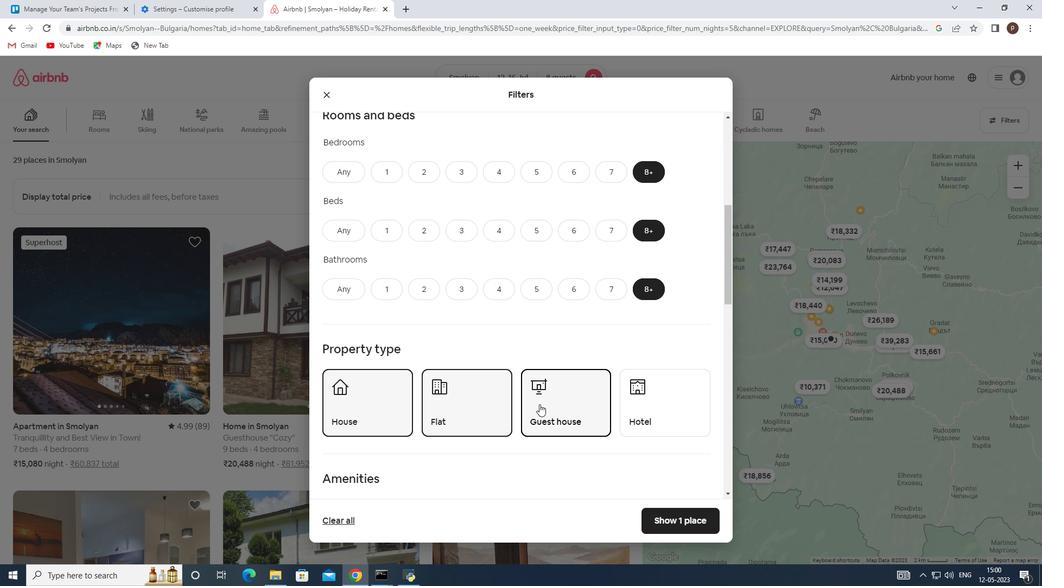 
Action: Mouse scrolled (533, 405) with delta (0, 0)
Screenshot: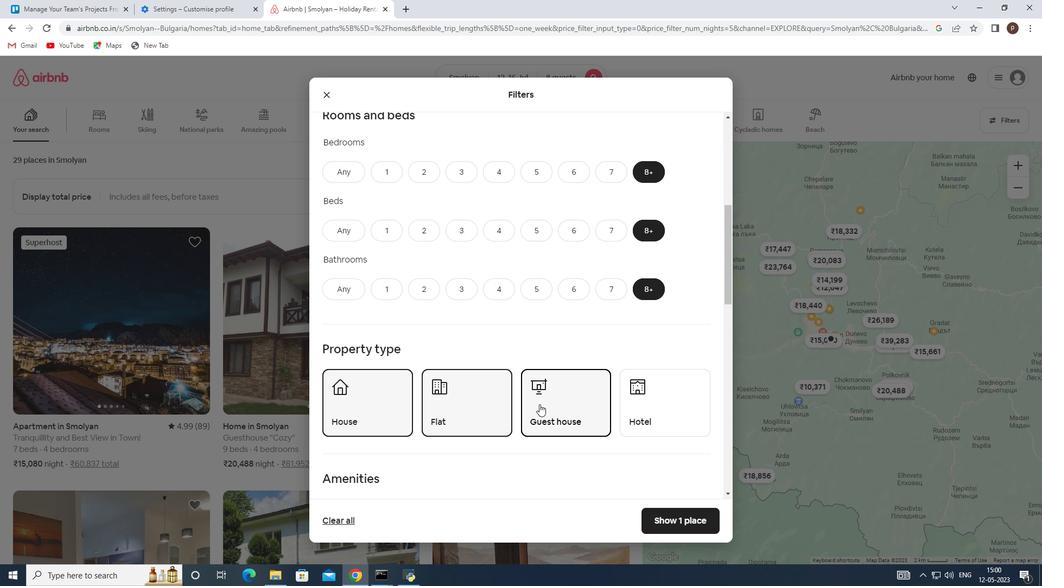 
Action: Mouse moved to (530, 407)
Screenshot: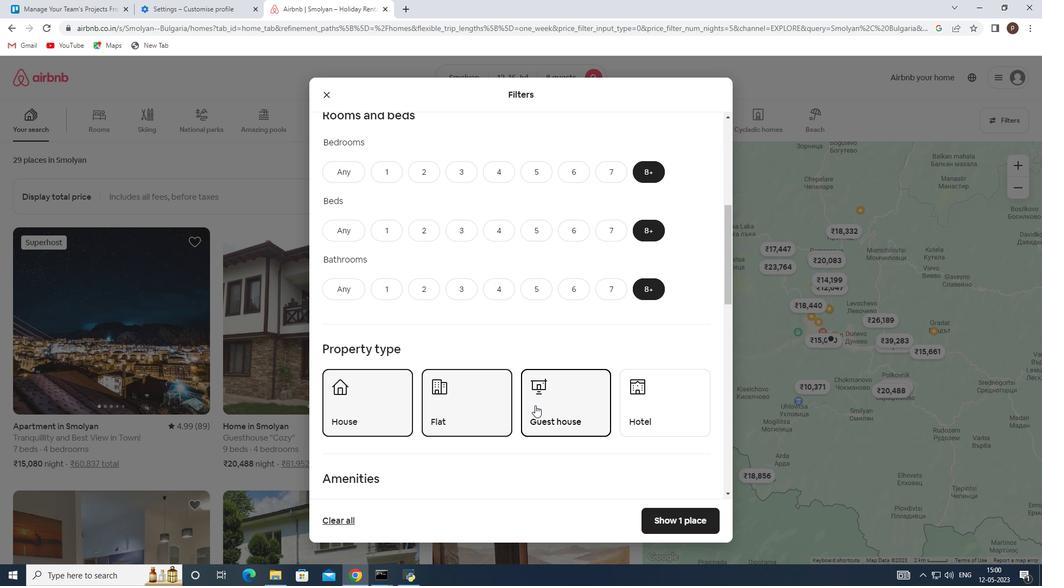 
Action: Mouse scrolled (530, 406) with delta (0, 0)
Screenshot: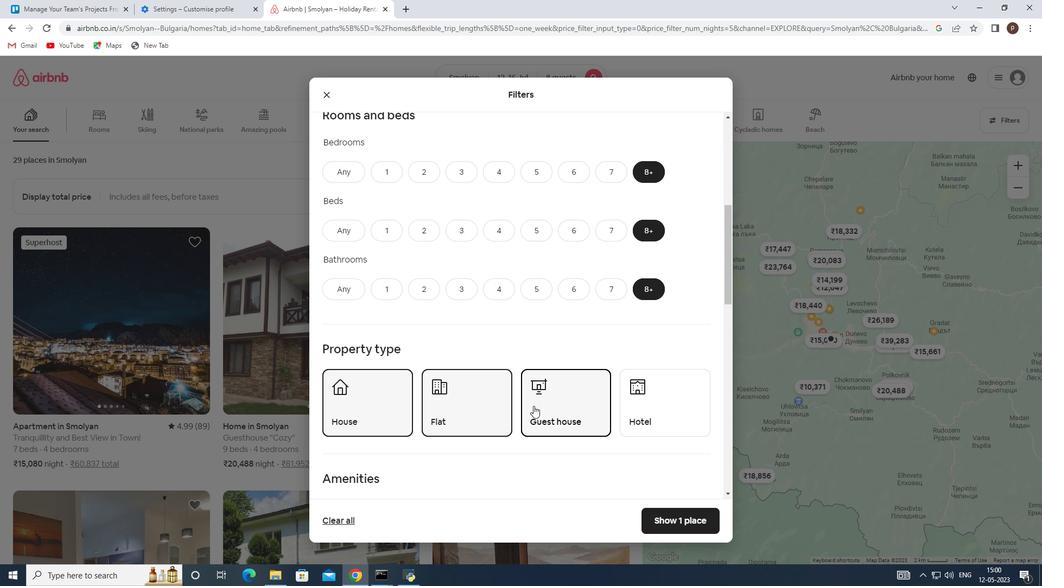 
Action: Mouse moved to (486, 394)
Screenshot: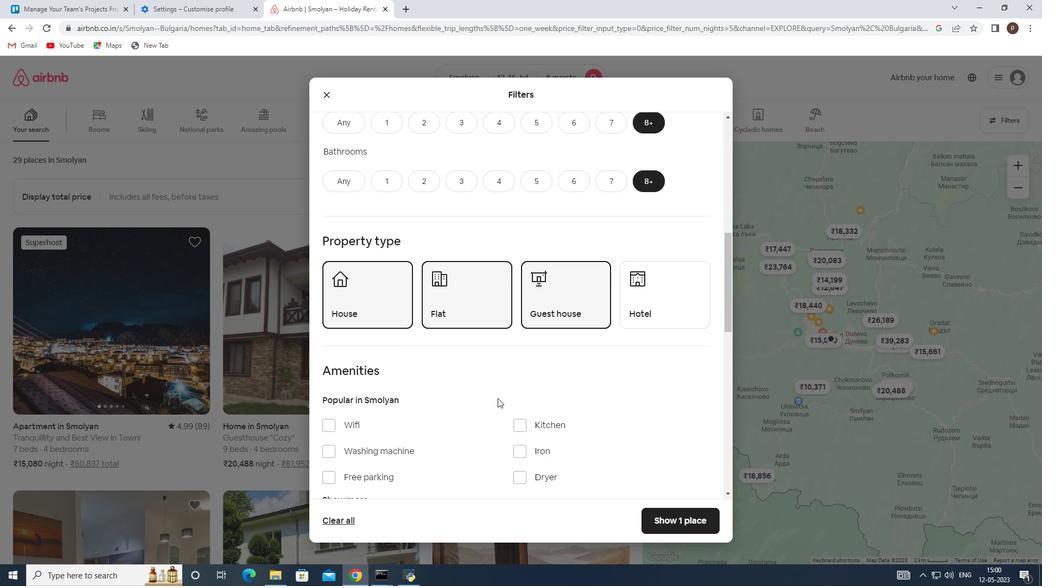 
Action: Mouse scrolled (486, 394) with delta (0, 0)
Screenshot: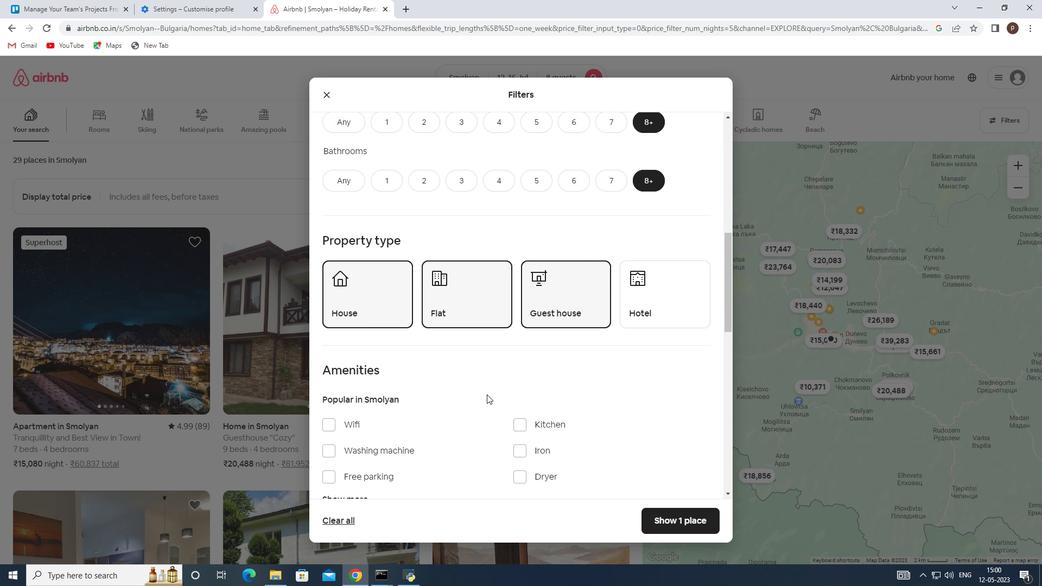 
Action: Mouse moved to (337, 369)
Screenshot: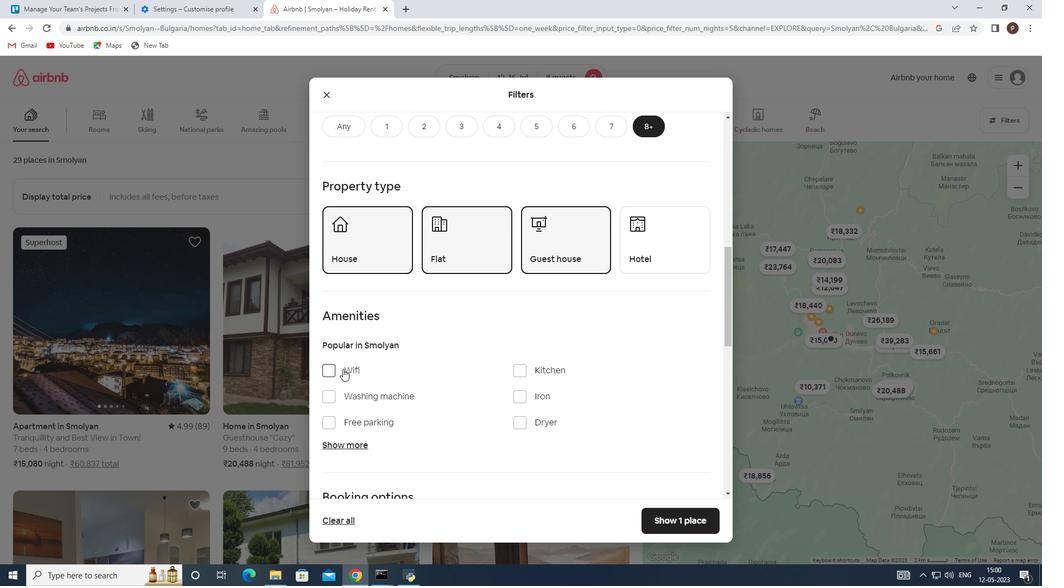
Action: Mouse pressed left at (337, 369)
Screenshot: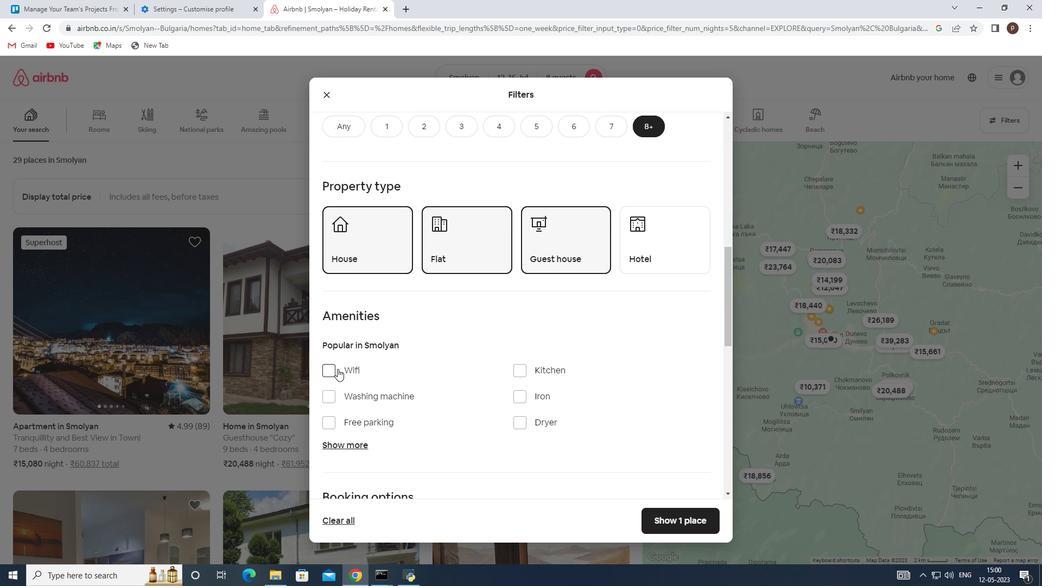 
Action: Mouse moved to (329, 422)
Screenshot: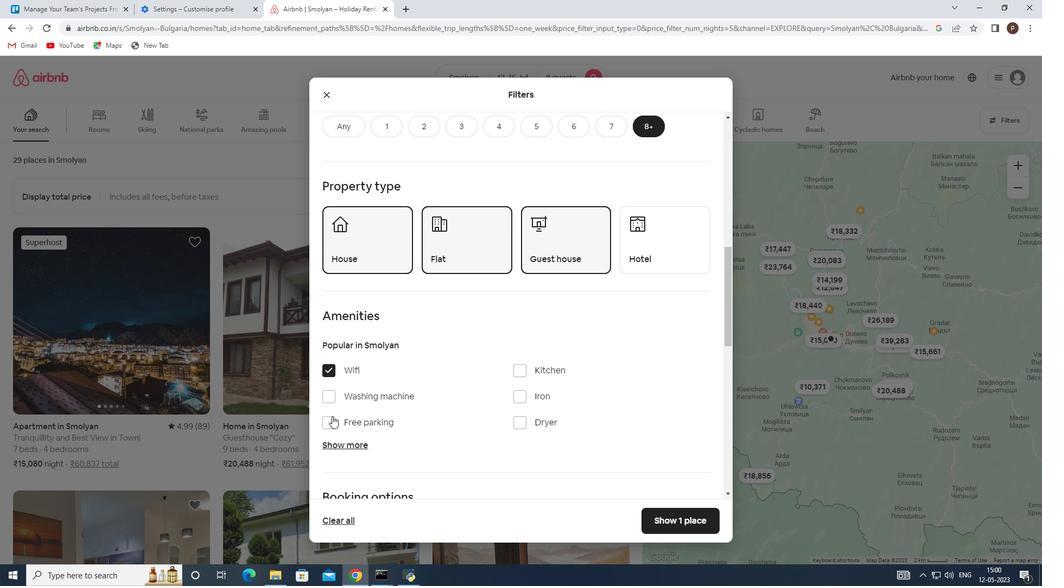 
Action: Mouse pressed left at (329, 422)
Screenshot: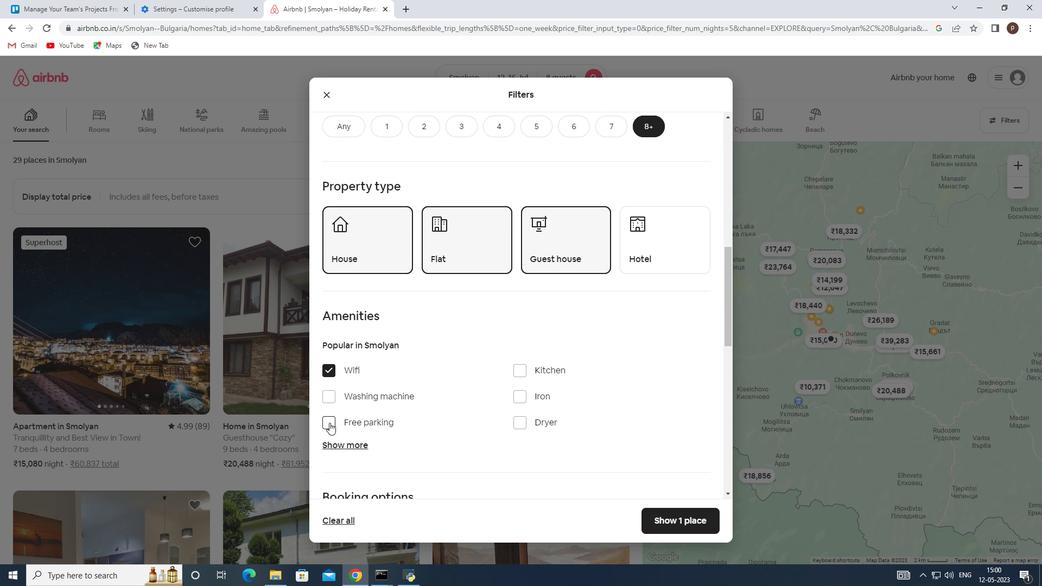 
Action: Mouse moved to (434, 399)
Screenshot: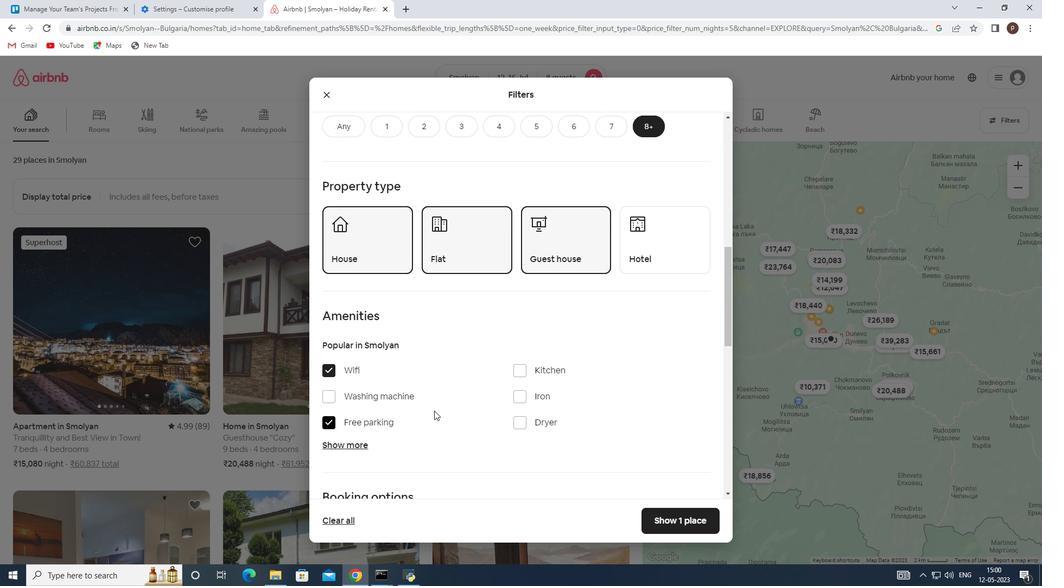 
Action: Mouse scrolled (434, 398) with delta (0, 0)
Screenshot: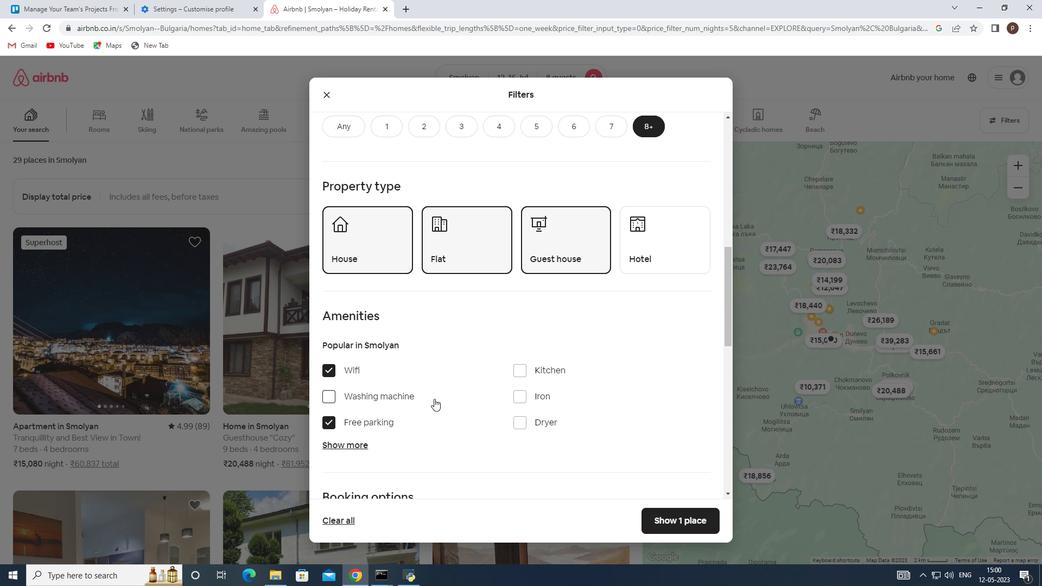 
Action: Mouse scrolled (434, 398) with delta (0, 0)
Screenshot: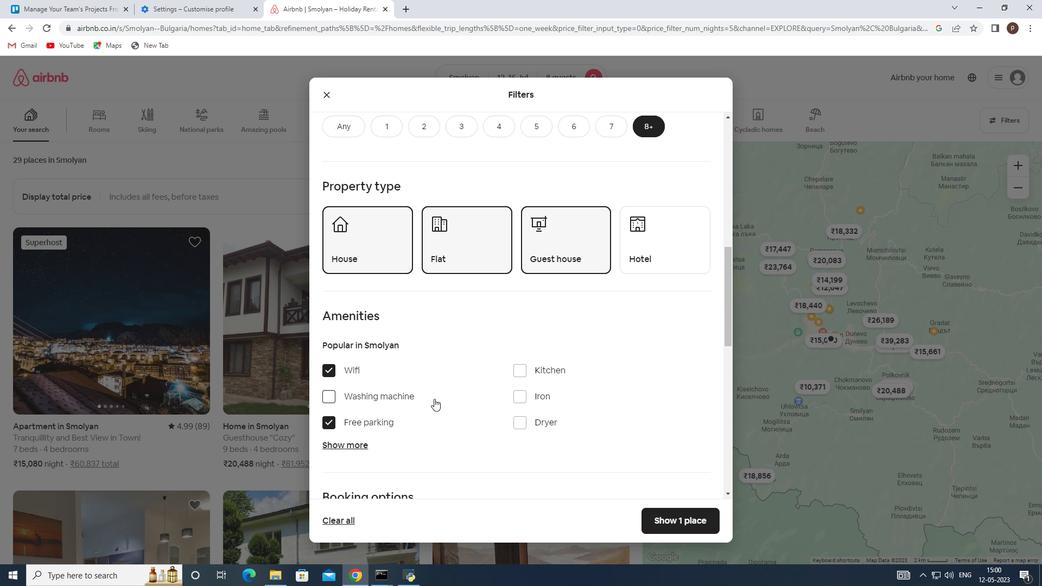 
Action: Mouse moved to (333, 337)
Screenshot: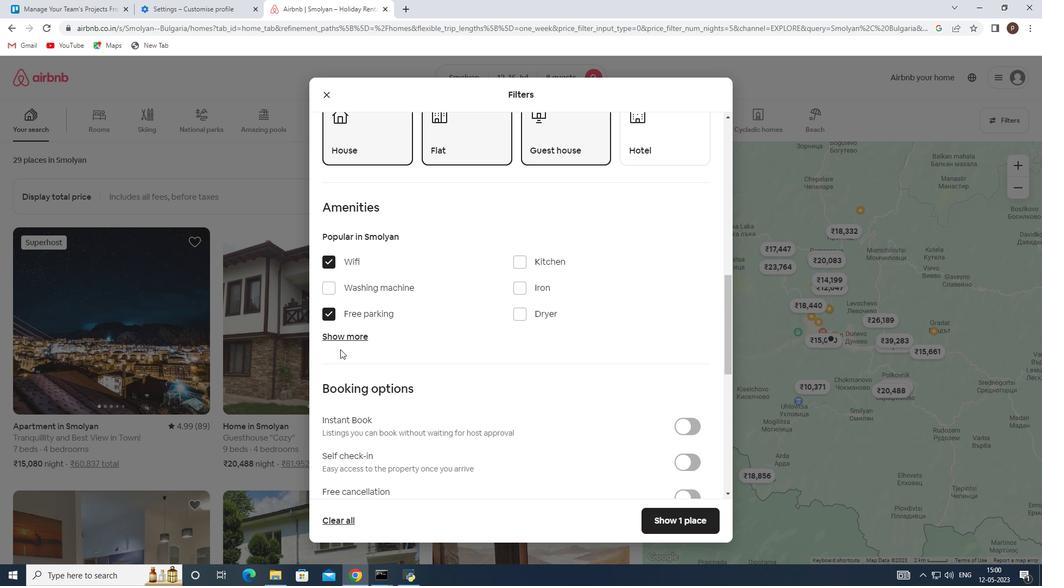 
Action: Mouse pressed left at (333, 337)
Screenshot: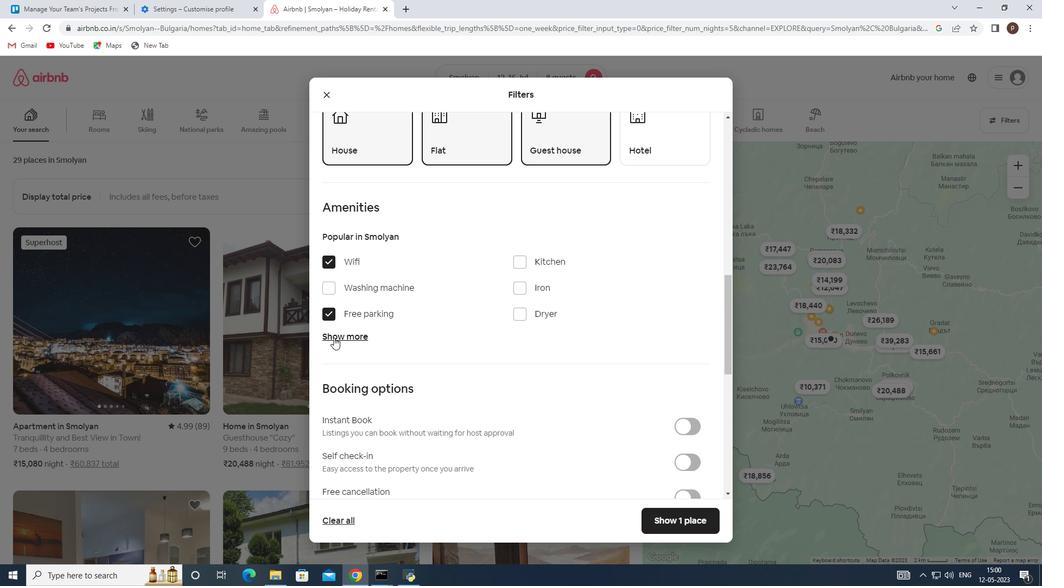 
Action: Mouse moved to (515, 402)
Screenshot: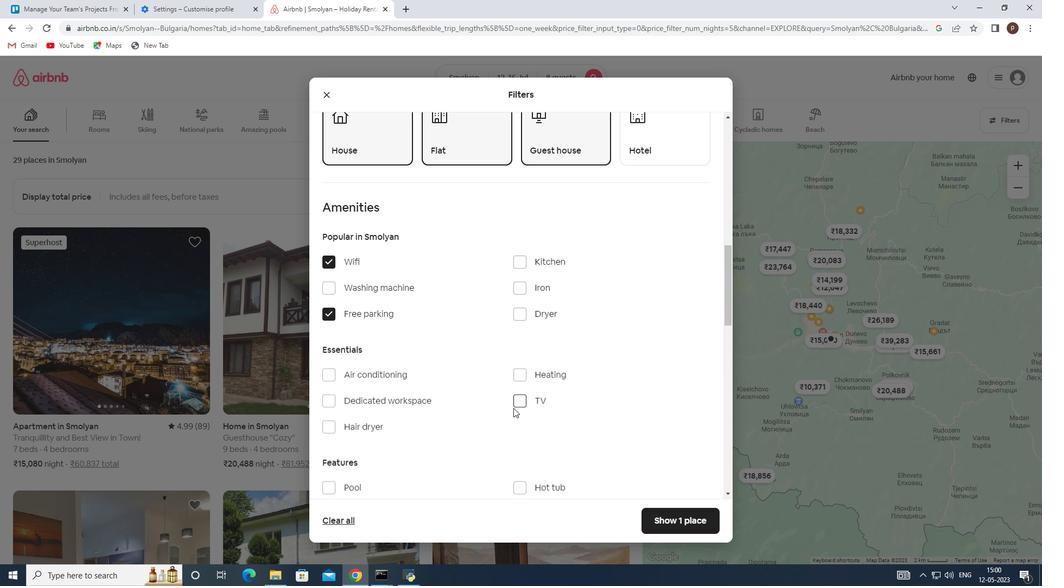 
Action: Mouse pressed left at (515, 402)
Screenshot: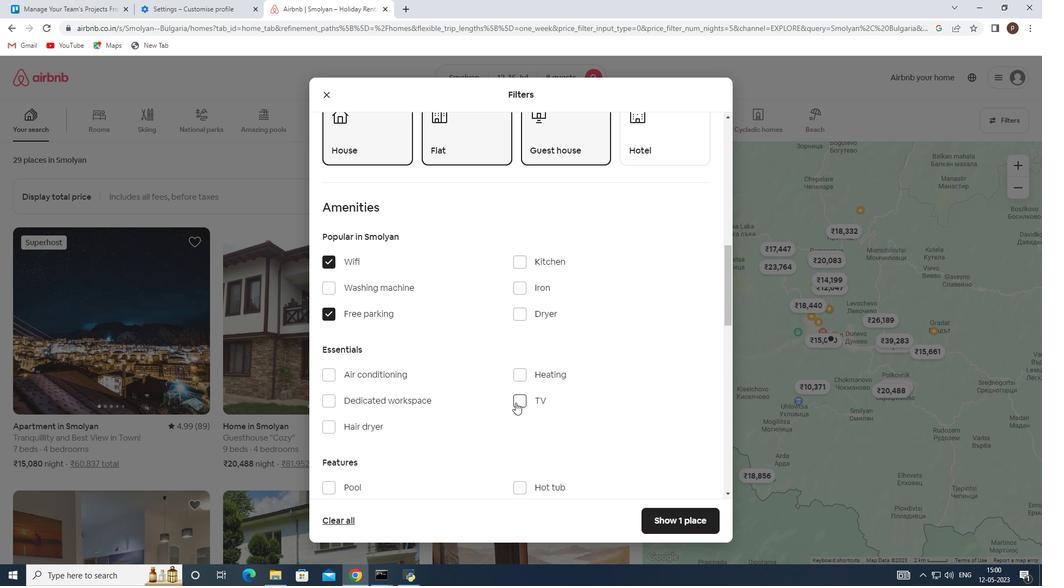 
Action: Mouse moved to (458, 407)
Screenshot: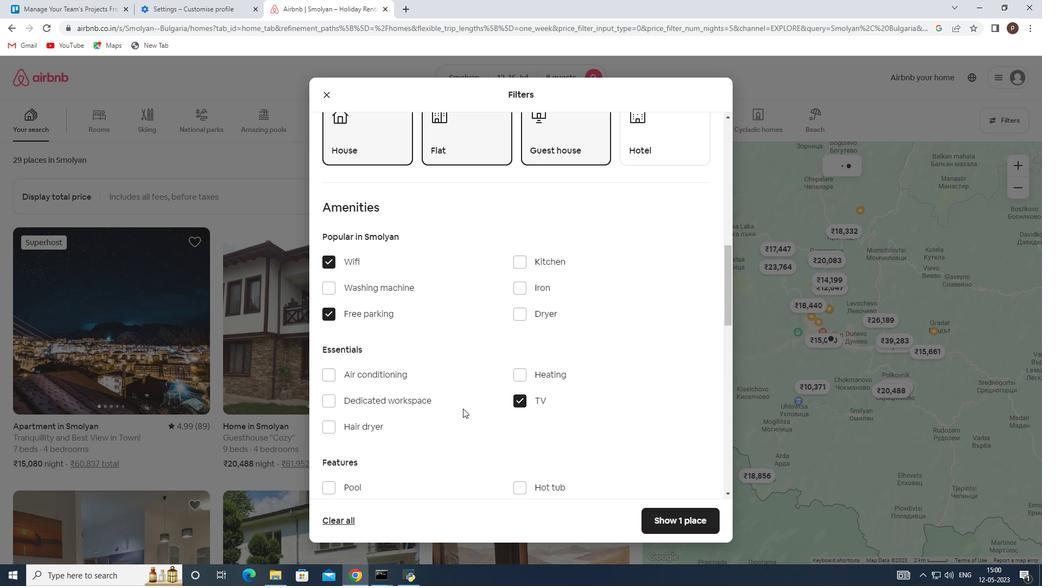 
Action: Mouse scrolled (458, 406) with delta (0, 0)
Screenshot: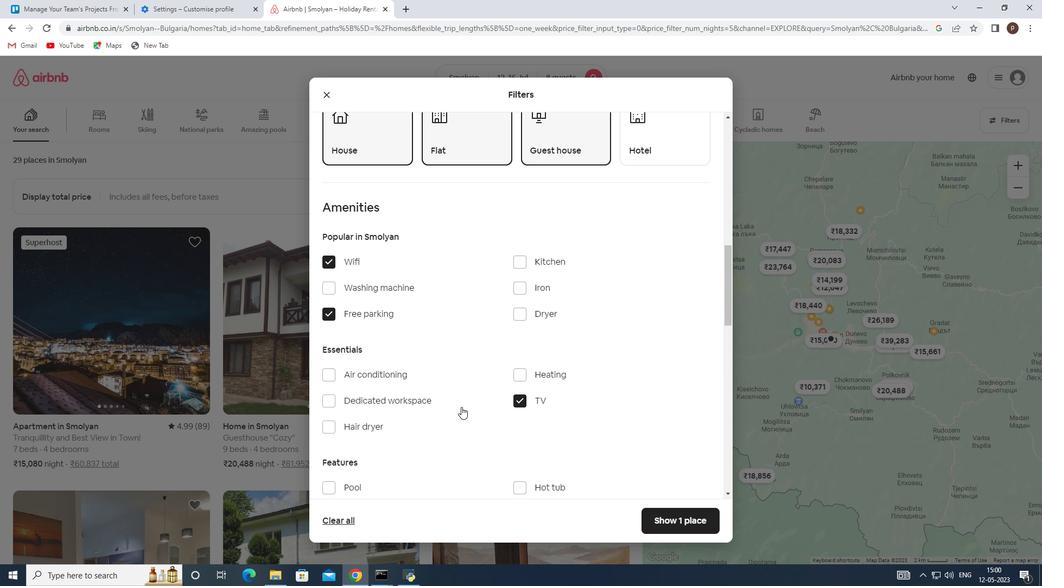 
Action: Mouse scrolled (458, 406) with delta (0, 0)
Screenshot: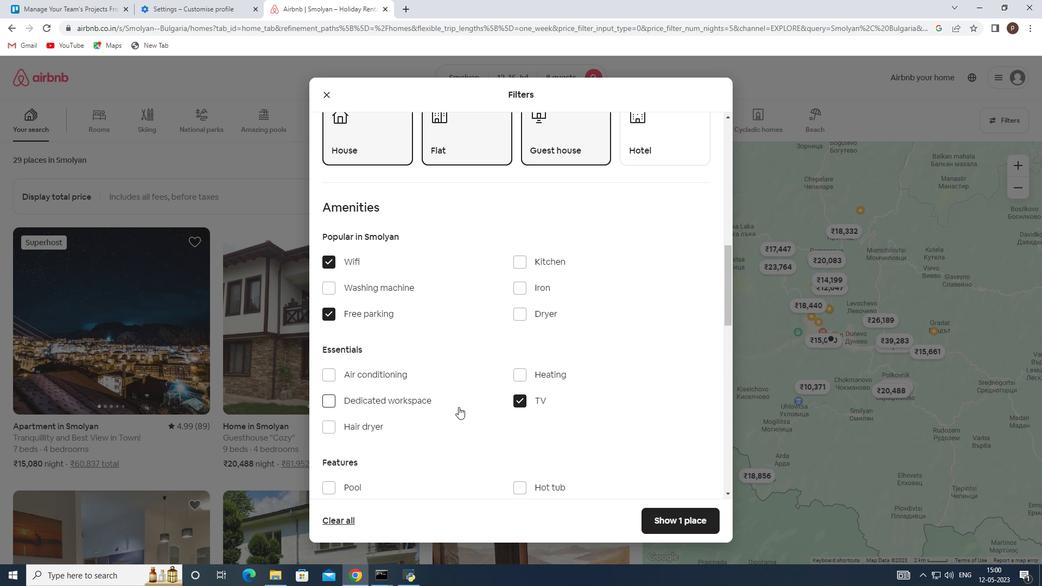 
Action: Mouse moved to (445, 398)
Screenshot: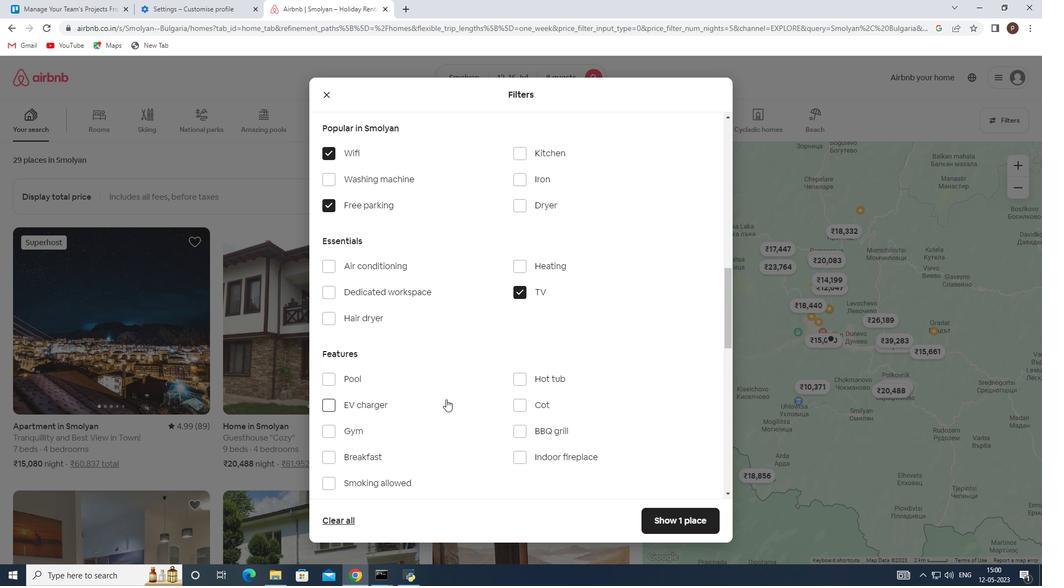 
Action: Mouse scrolled (445, 397) with delta (0, 0)
Screenshot: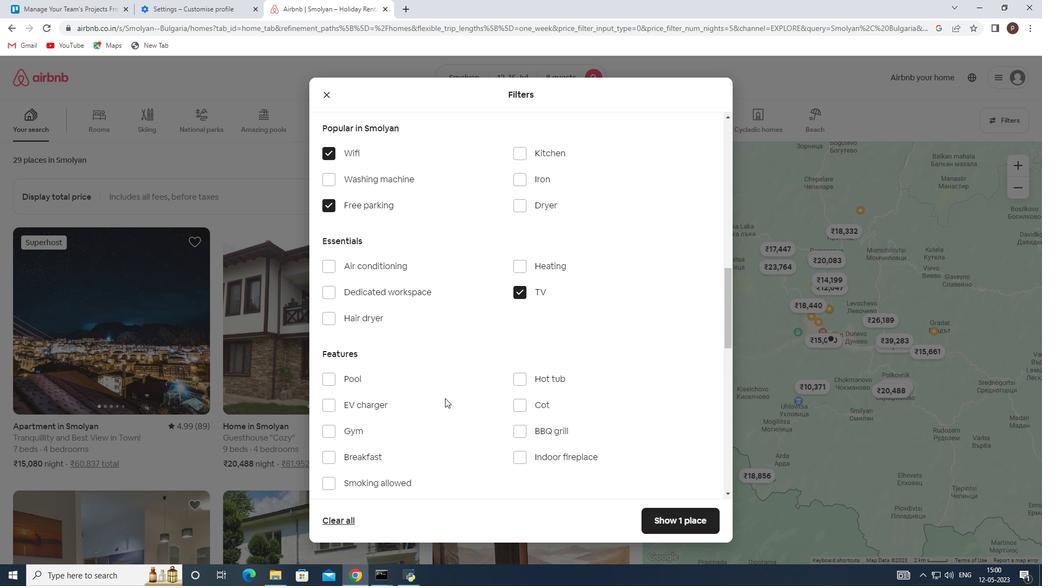 
Action: Mouse scrolled (445, 397) with delta (0, 0)
Screenshot: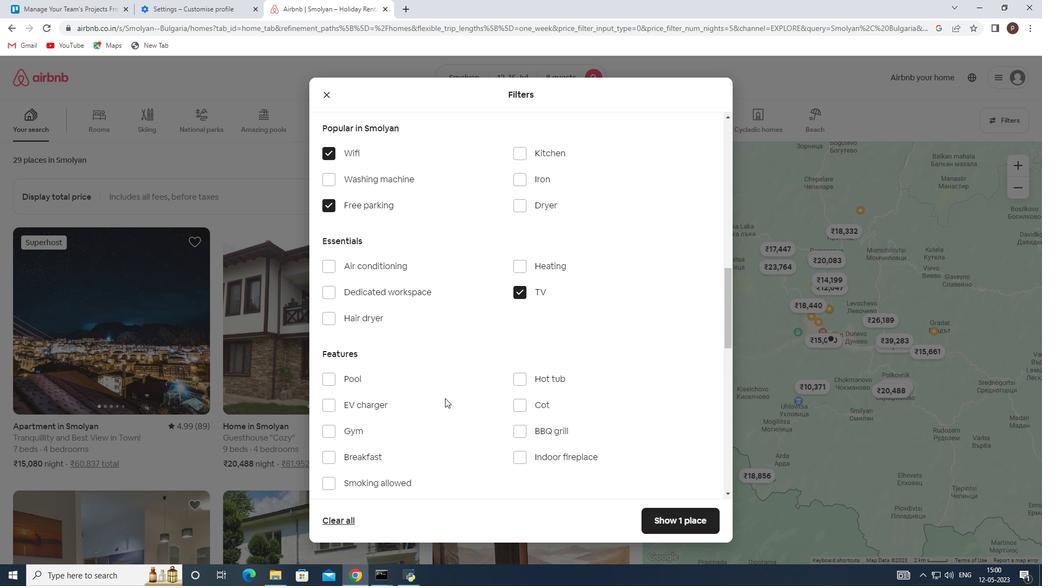 
Action: Mouse moved to (329, 323)
Screenshot: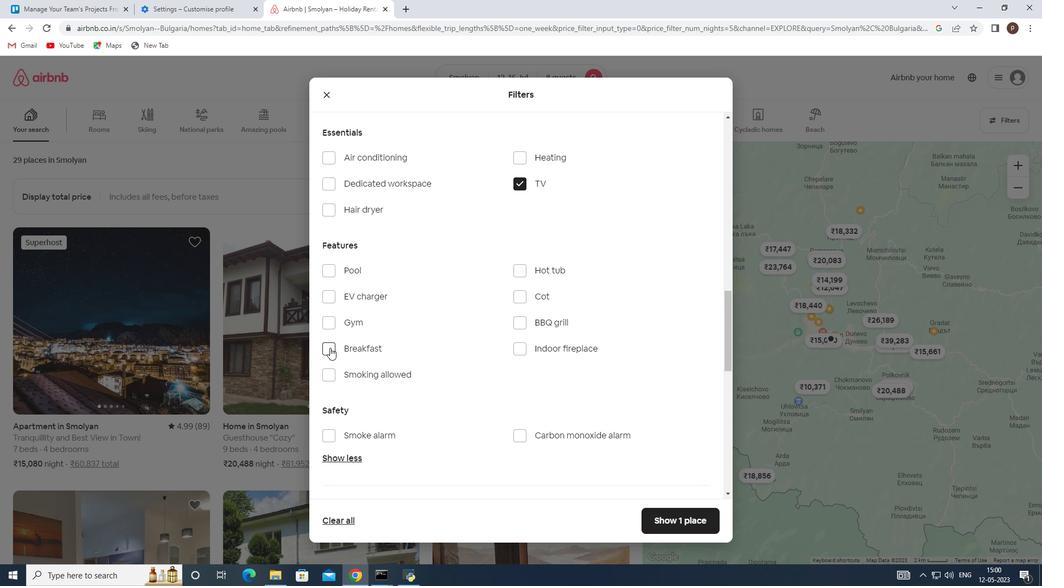 
Action: Mouse pressed left at (329, 323)
Screenshot: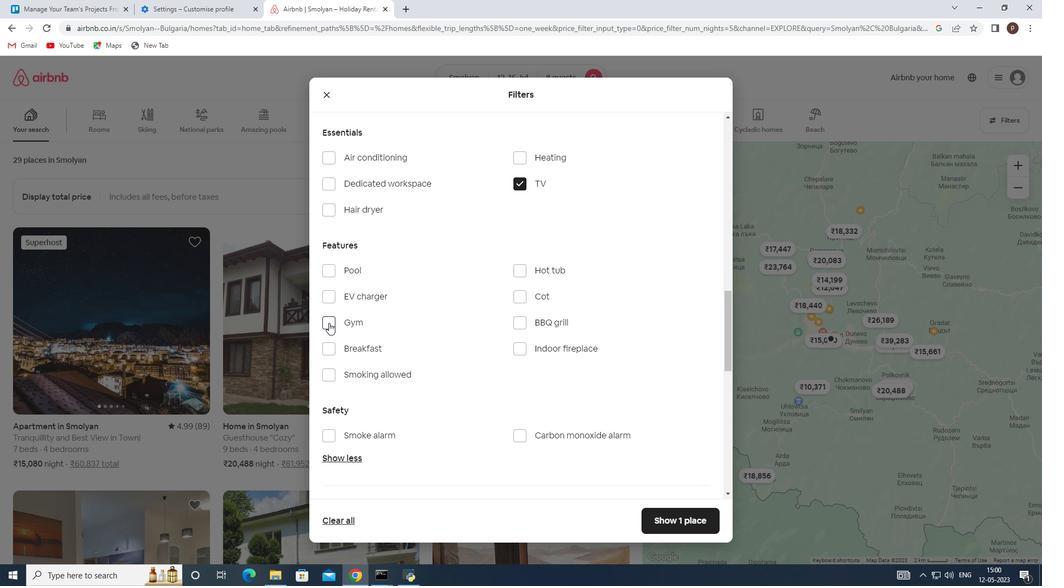 
Action: Mouse moved to (330, 350)
Screenshot: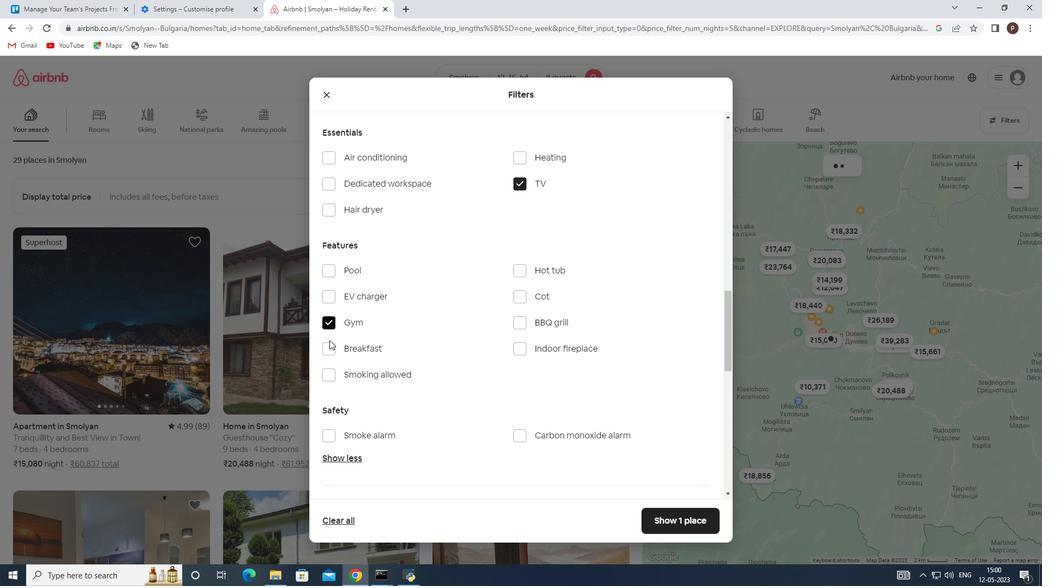 
Action: Mouse pressed left at (330, 350)
Screenshot: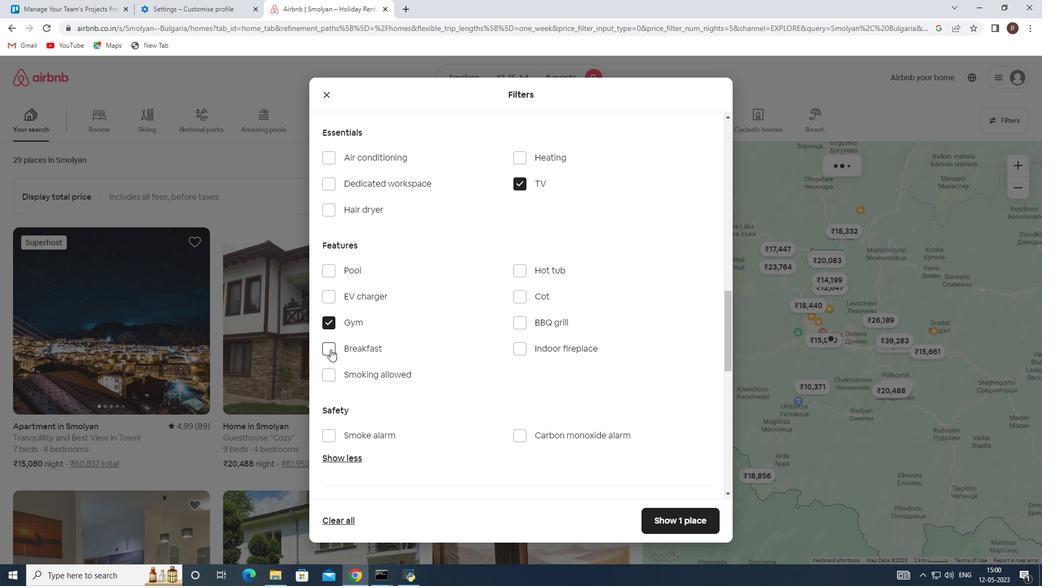 
Action: Mouse moved to (415, 363)
Screenshot: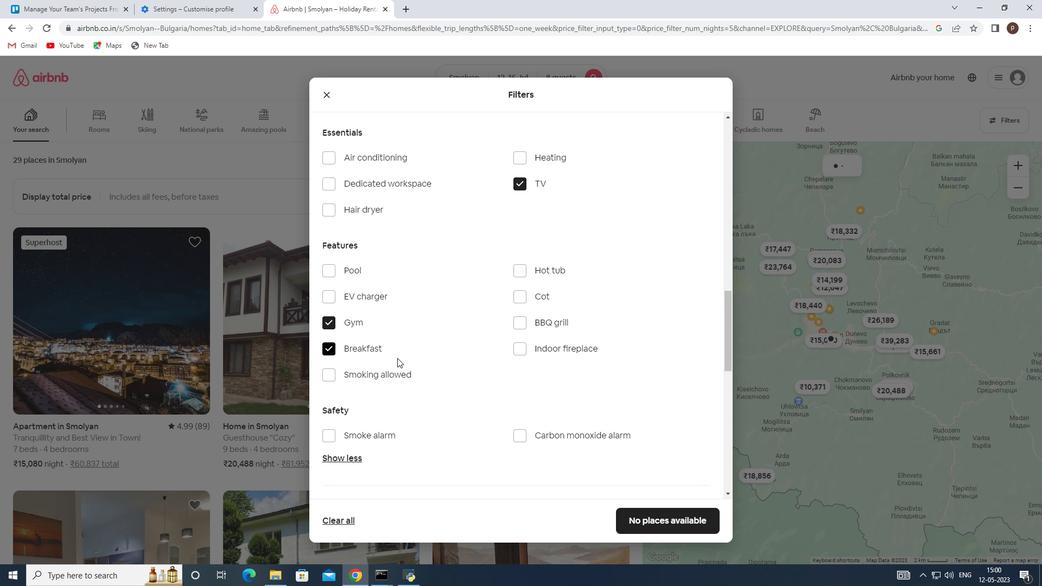 
Action: Mouse scrolled (415, 362) with delta (0, 0)
Screenshot: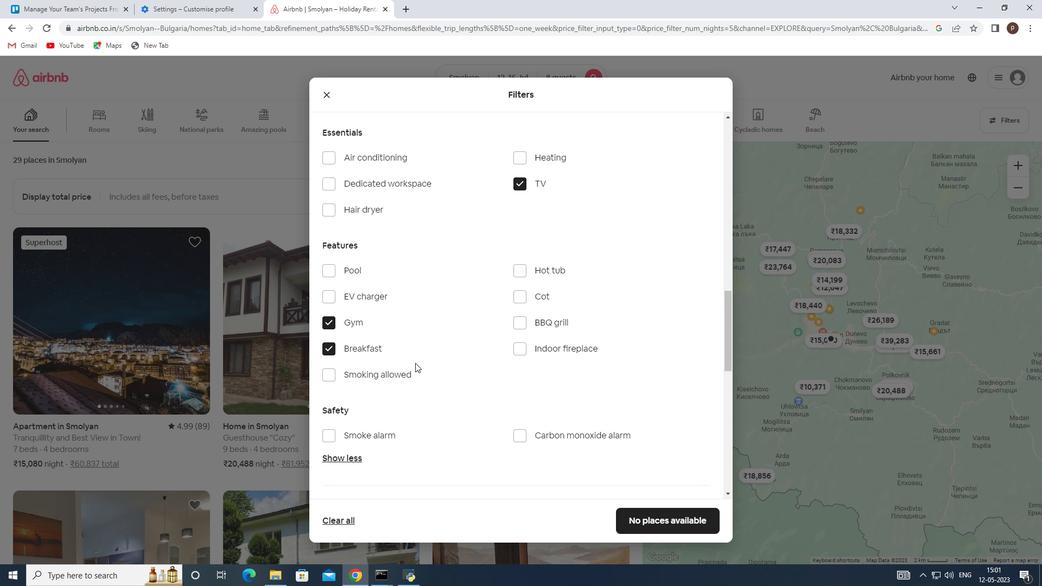 
Action: Mouse scrolled (415, 362) with delta (0, 0)
Screenshot: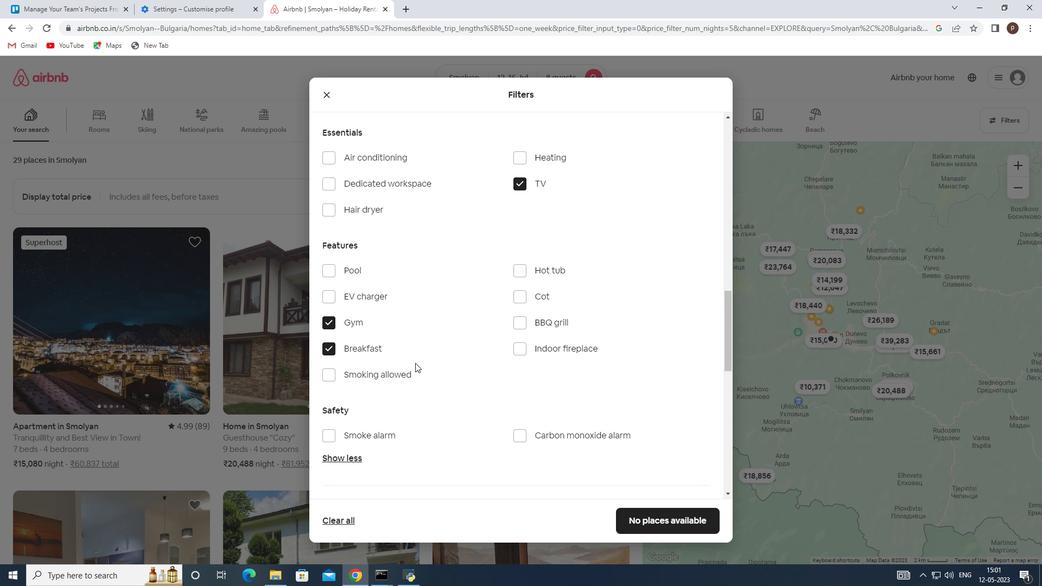 
Action: Mouse scrolled (415, 362) with delta (0, 0)
Screenshot: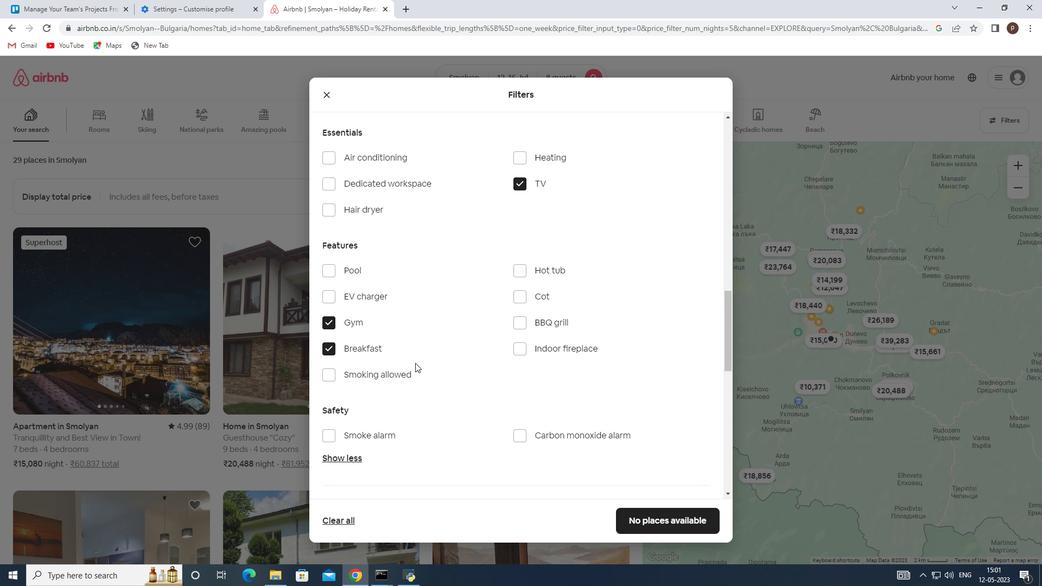 
Action: Mouse scrolled (415, 362) with delta (0, 0)
Screenshot: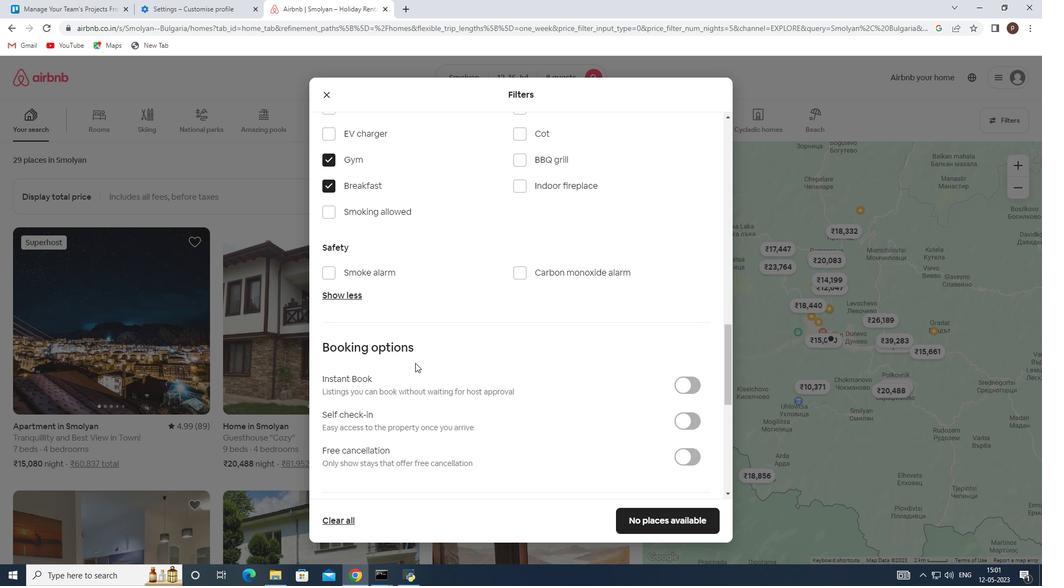 
Action: Mouse scrolled (415, 362) with delta (0, 0)
Screenshot: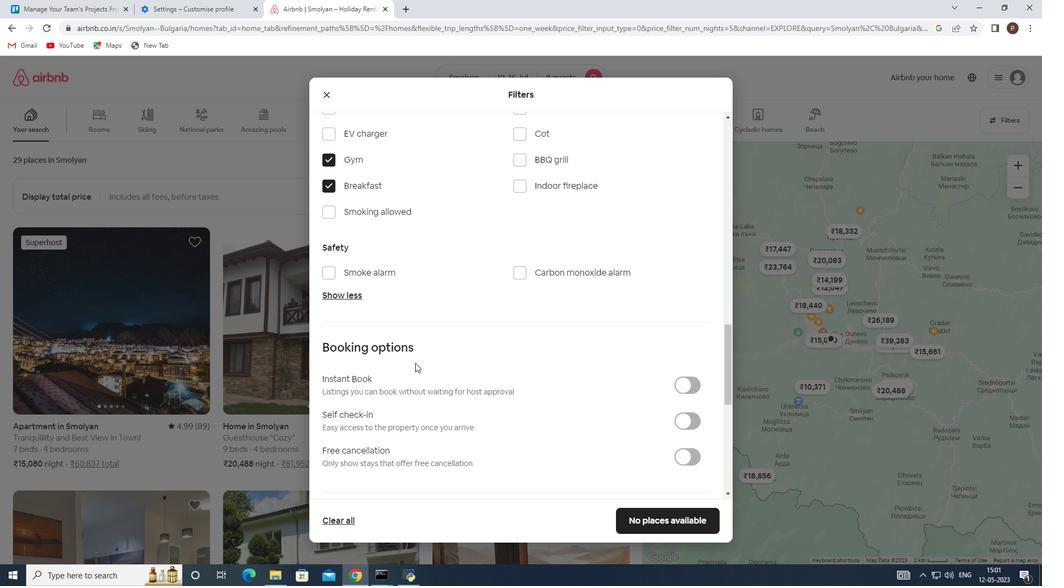 
Action: Mouse moved to (679, 317)
Screenshot: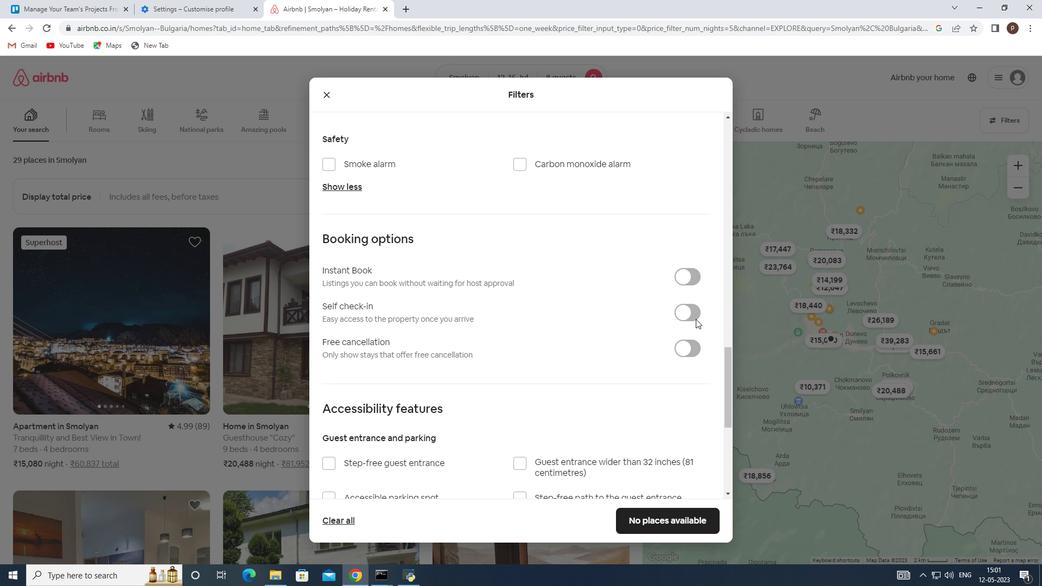 
Action: Mouse pressed left at (679, 317)
Screenshot: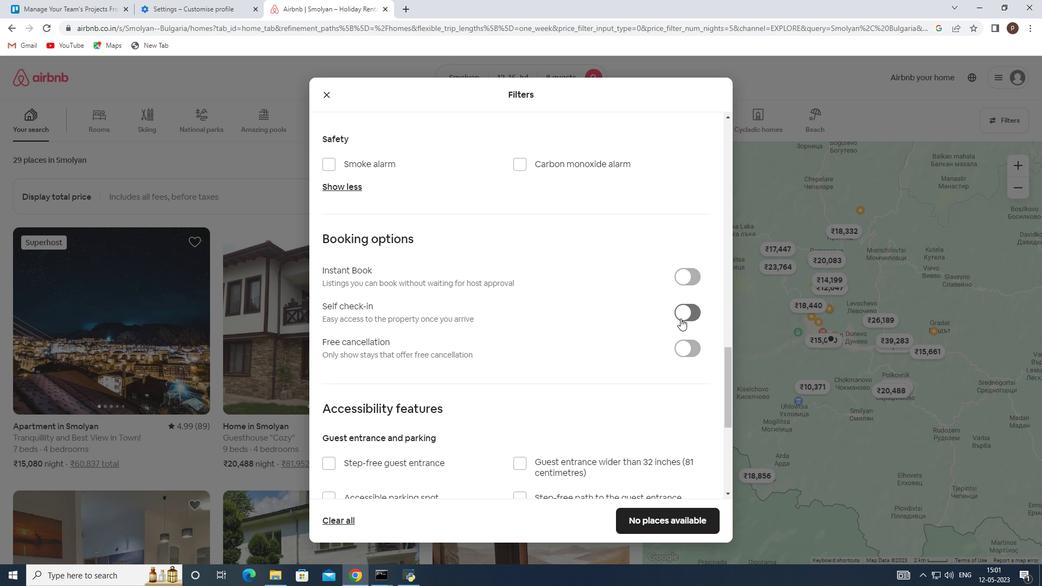 
Action: Mouse moved to (554, 353)
Screenshot: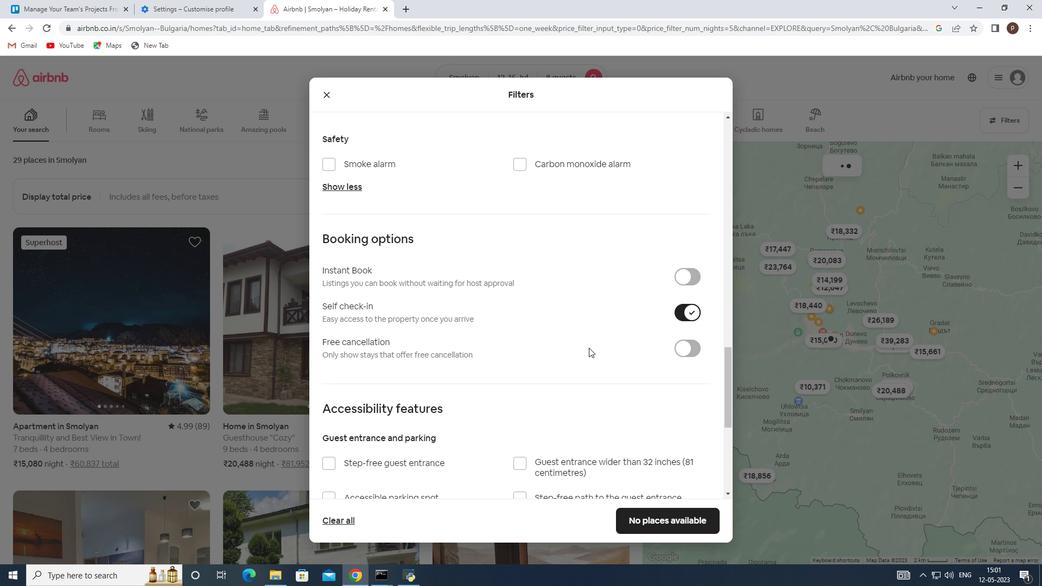 
Action: Mouse scrolled (554, 352) with delta (0, 0)
Screenshot: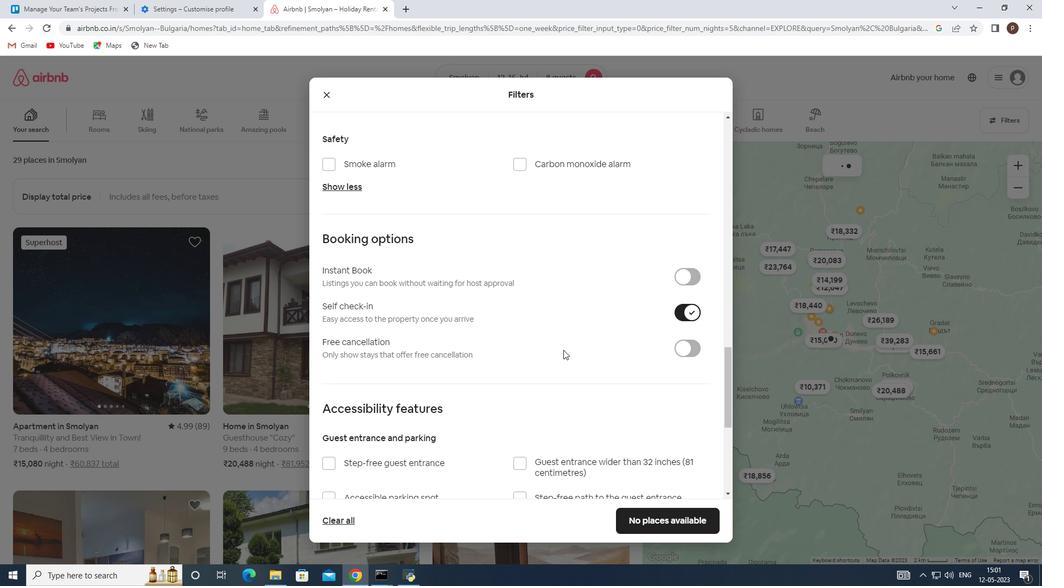 
Action: Mouse scrolled (554, 352) with delta (0, 0)
Screenshot: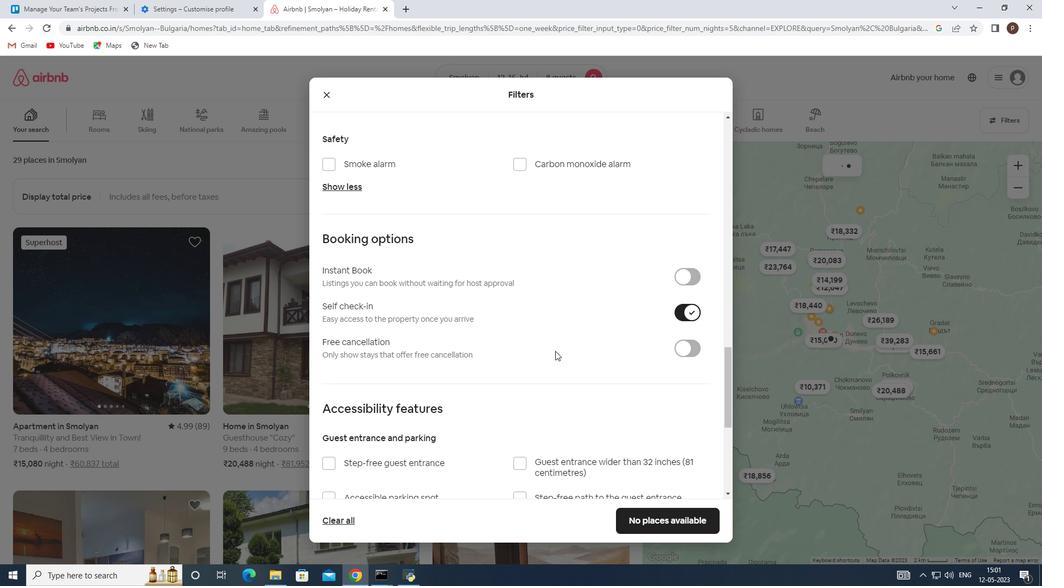 
Action: Mouse scrolled (554, 352) with delta (0, 0)
Screenshot: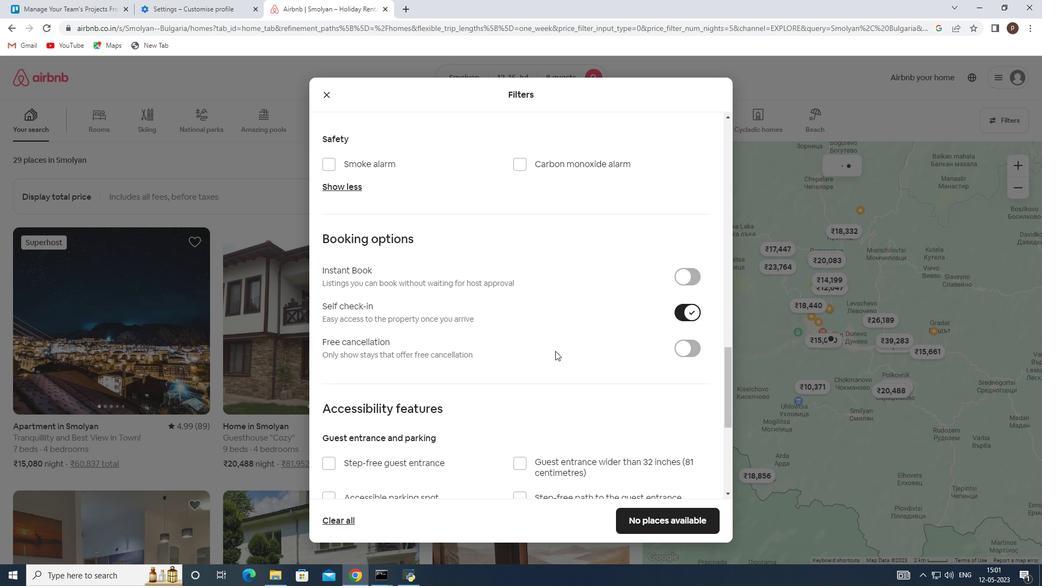 
Action: Mouse scrolled (554, 352) with delta (0, 0)
Screenshot: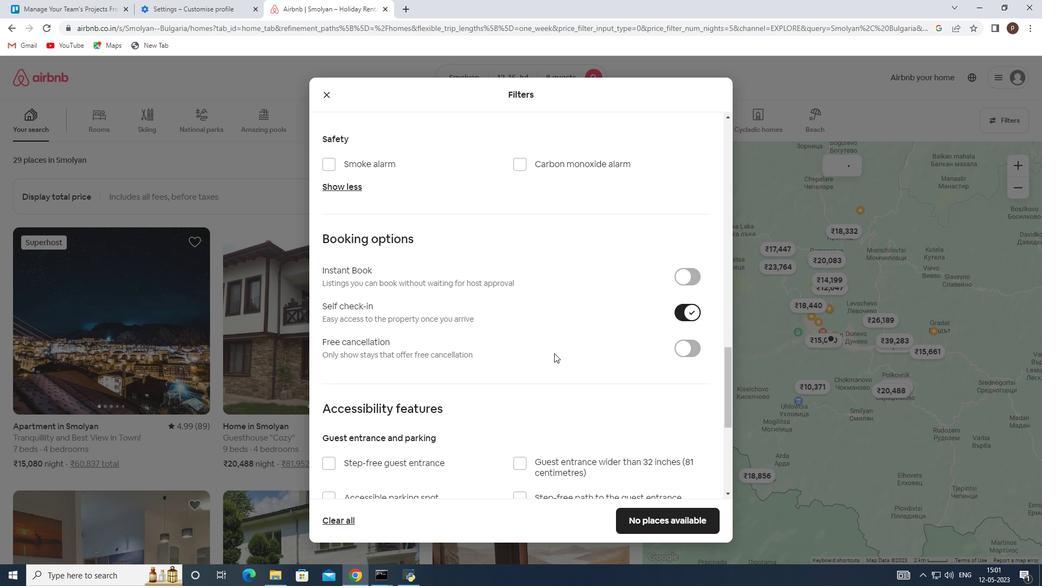 
Action: Mouse scrolled (554, 352) with delta (0, 0)
Screenshot: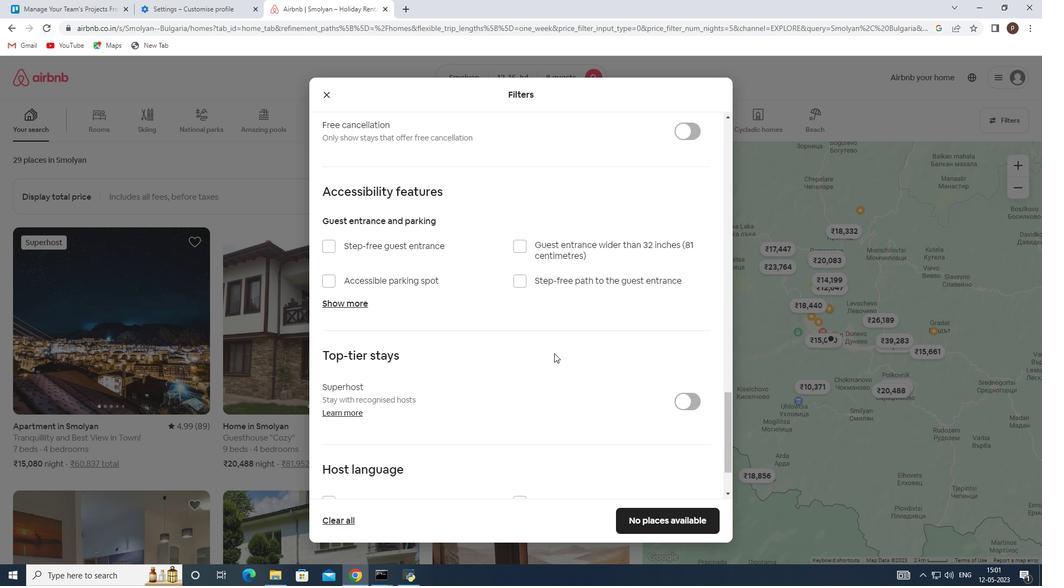 
Action: Mouse scrolled (554, 352) with delta (0, 0)
Screenshot: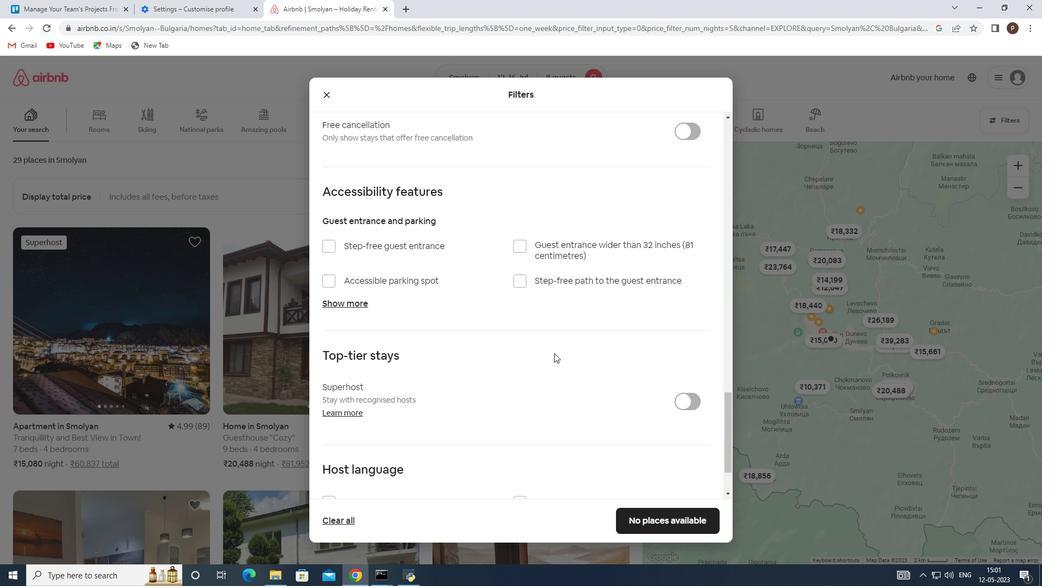 
Action: Mouse moved to (553, 354)
Screenshot: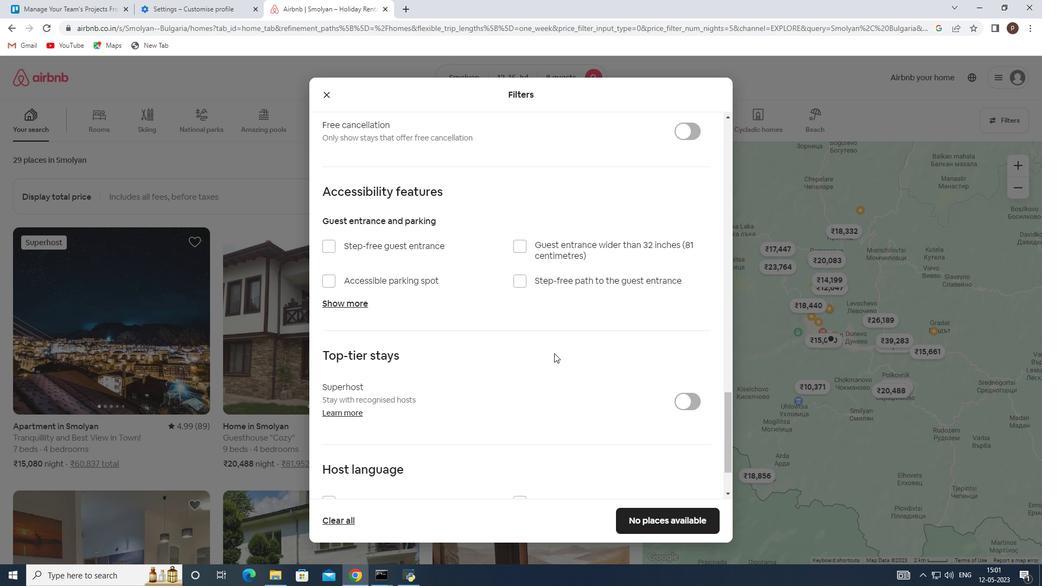 
Action: Mouse scrolled (553, 353) with delta (0, 0)
Screenshot: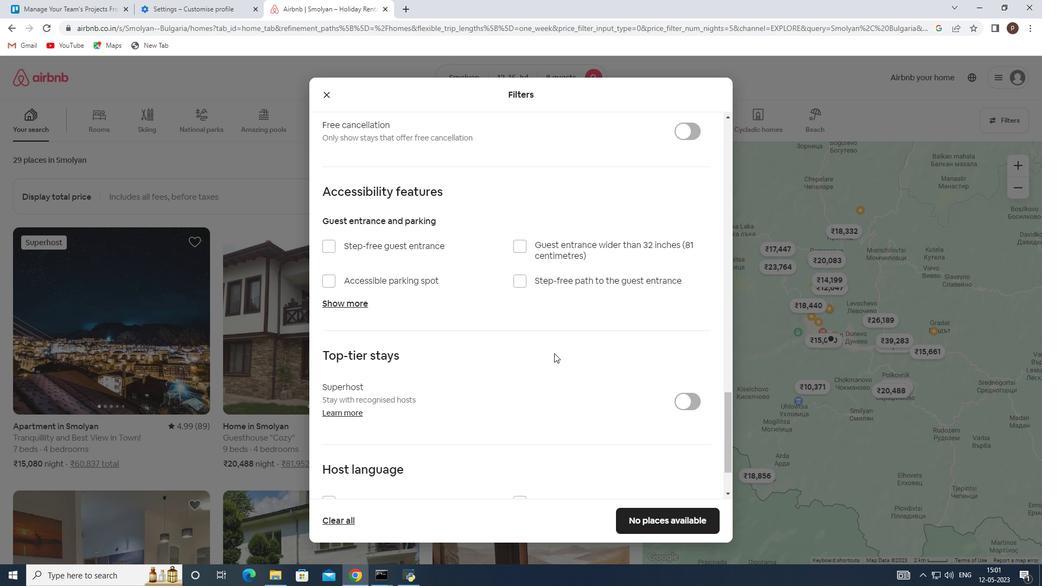 
Action: Mouse moved to (327, 424)
Screenshot: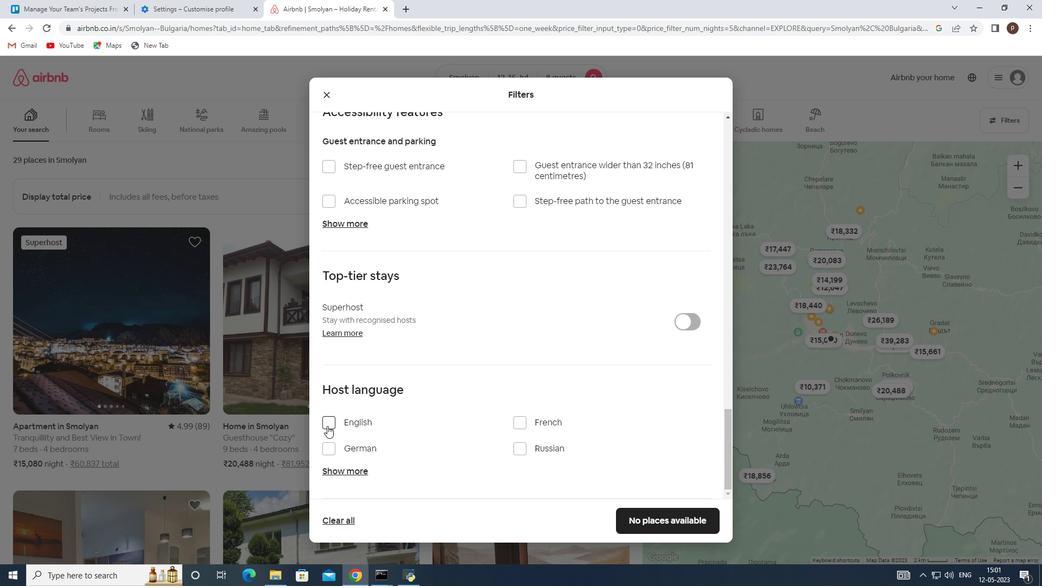 
Action: Mouse pressed left at (327, 424)
Screenshot: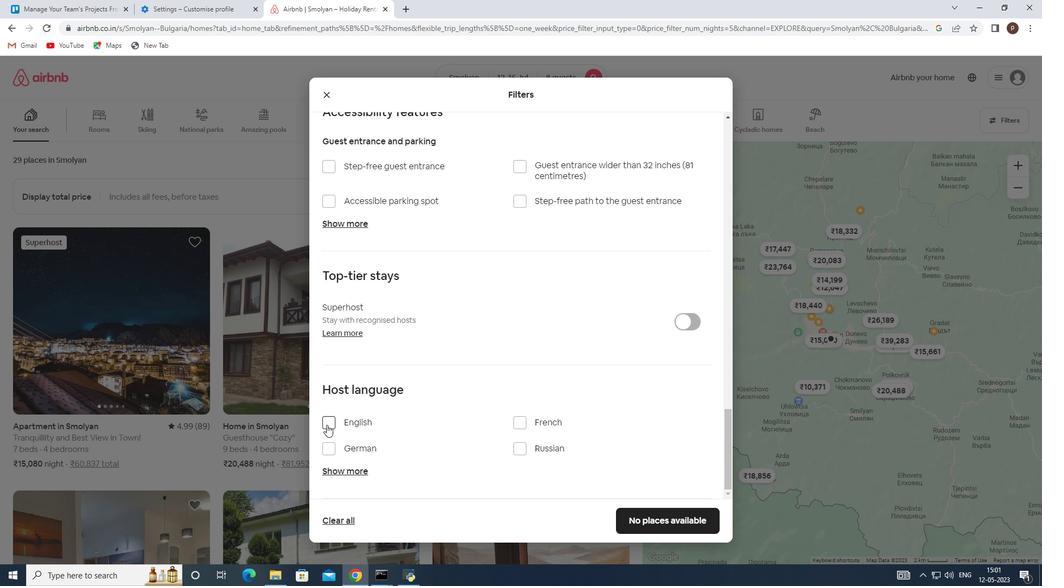 
Action: Mouse moved to (638, 515)
Screenshot: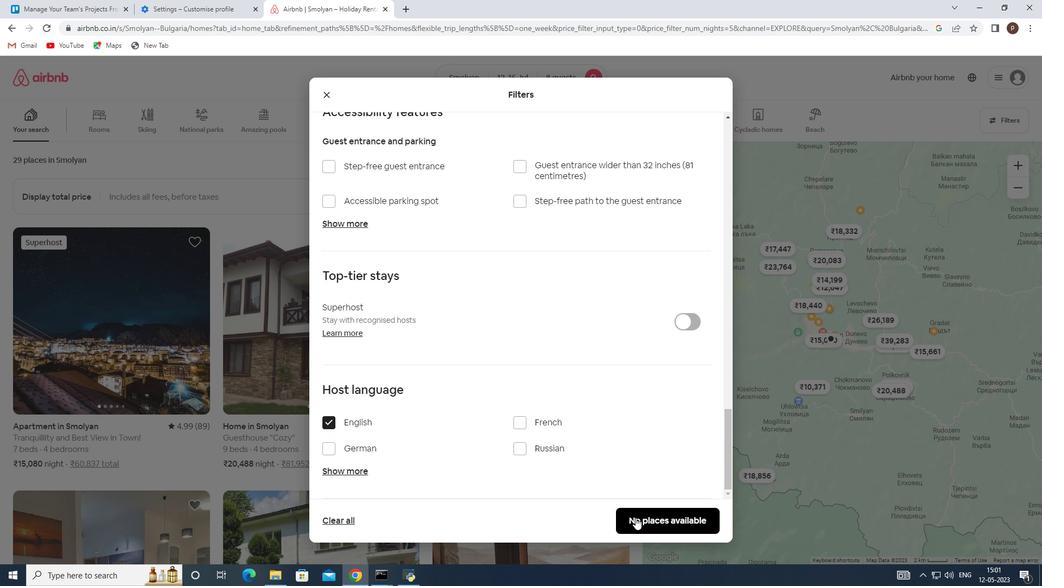 
Action: Mouse pressed left at (638, 515)
Screenshot: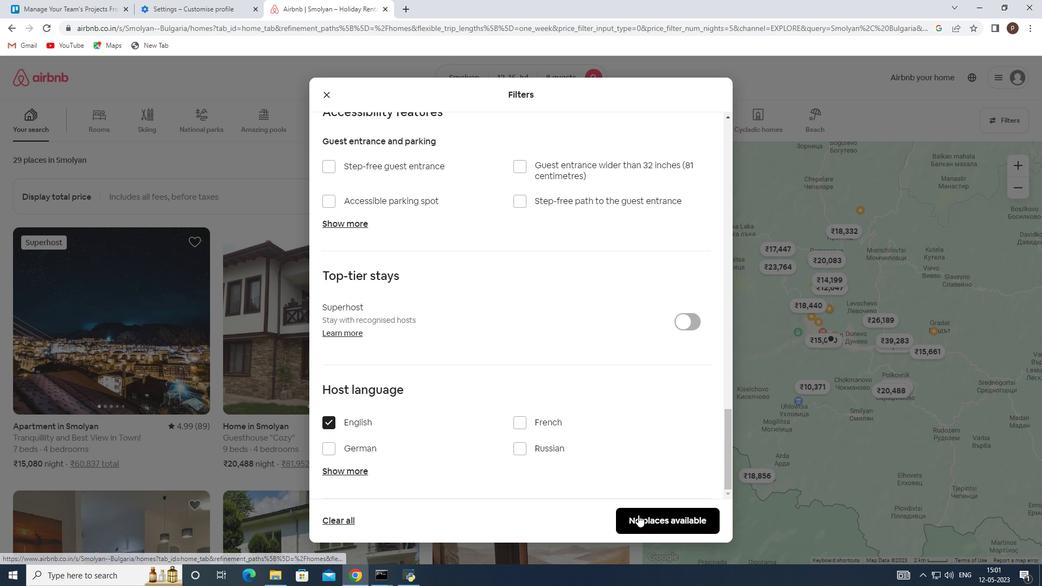 
